 Task: Create a rule when custom fields attachments is set to a date more than 1 days from now by anyone except me.
Action: Mouse moved to (949, 77)
Screenshot: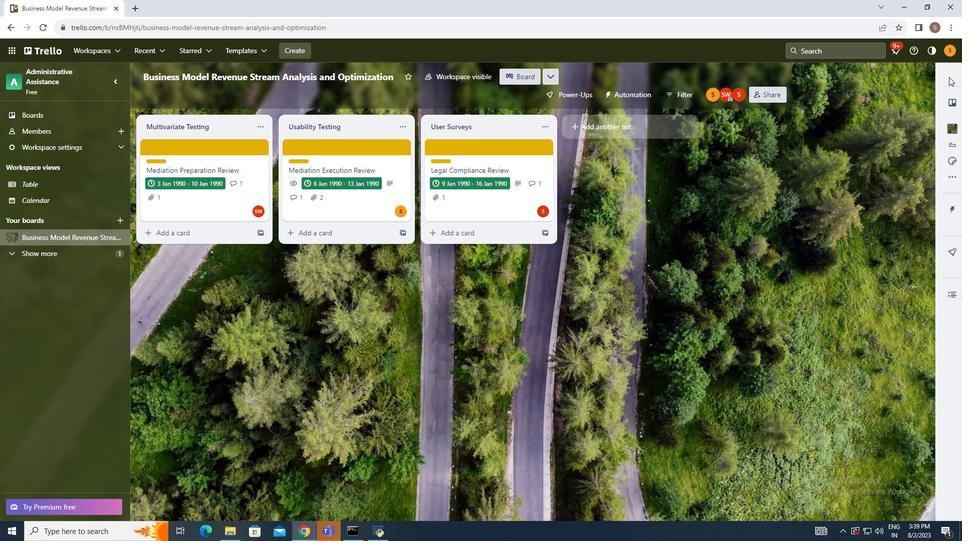 
Action: Mouse pressed left at (949, 77)
Screenshot: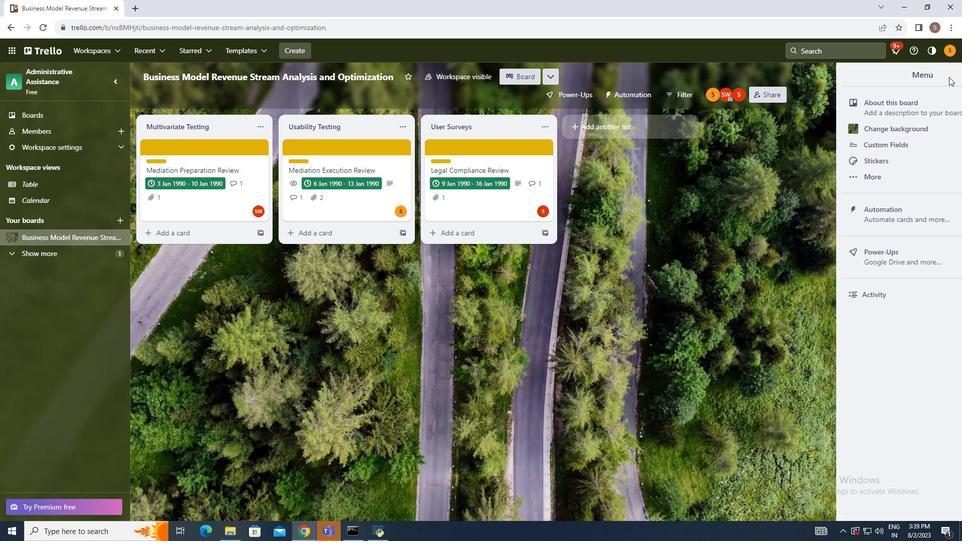 
Action: Mouse moved to (887, 210)
Screenshot: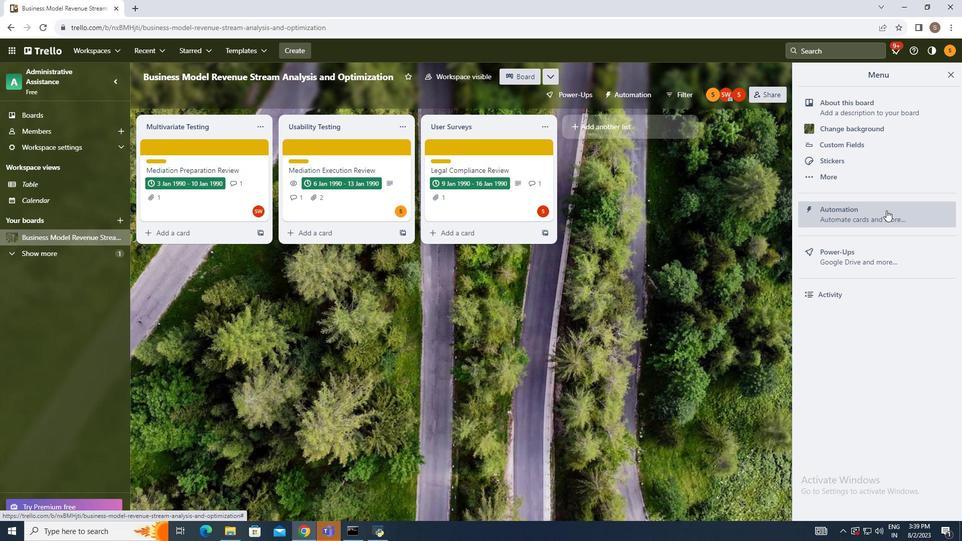 
Action: Mouse pressed left at (887, 210)
Screenshot: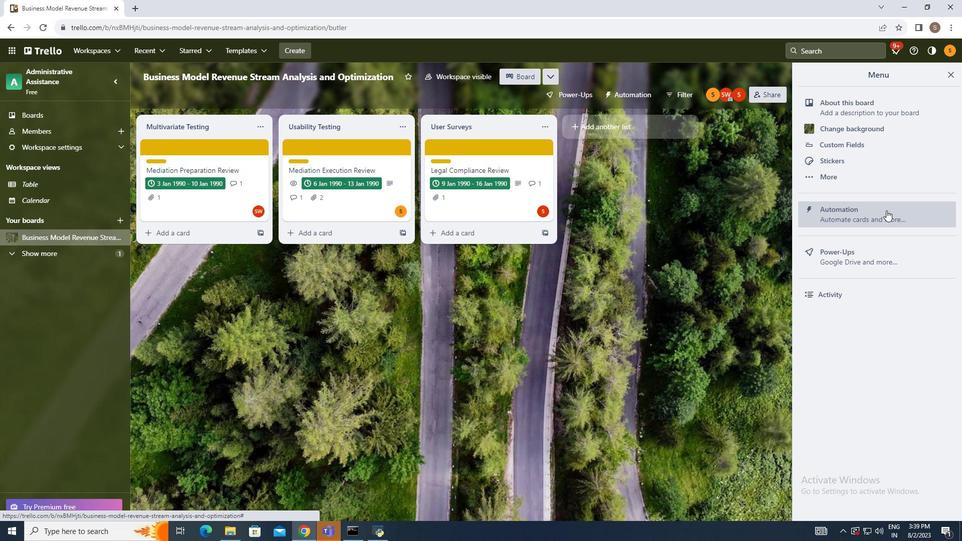 
Action: Mouse moved to (195, 184)
Screenshot: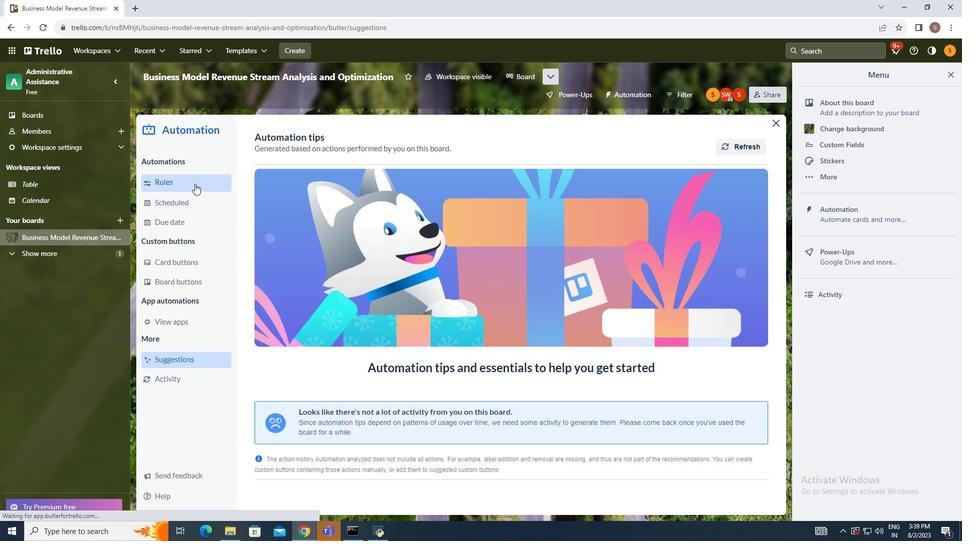 
Action: Mouse pressed left at (195, 184)
Screenshot: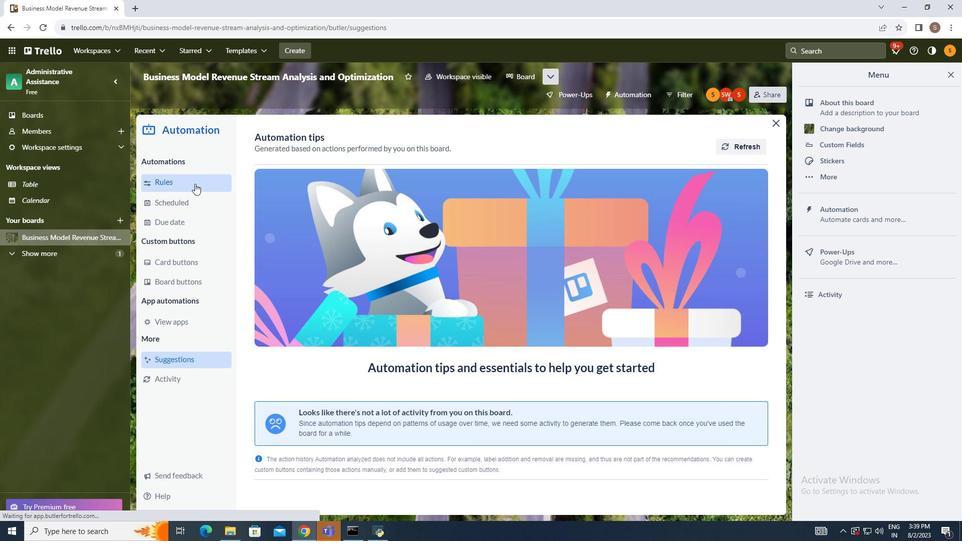 
Action: Mouse moved to (678, 138)
Screenshot: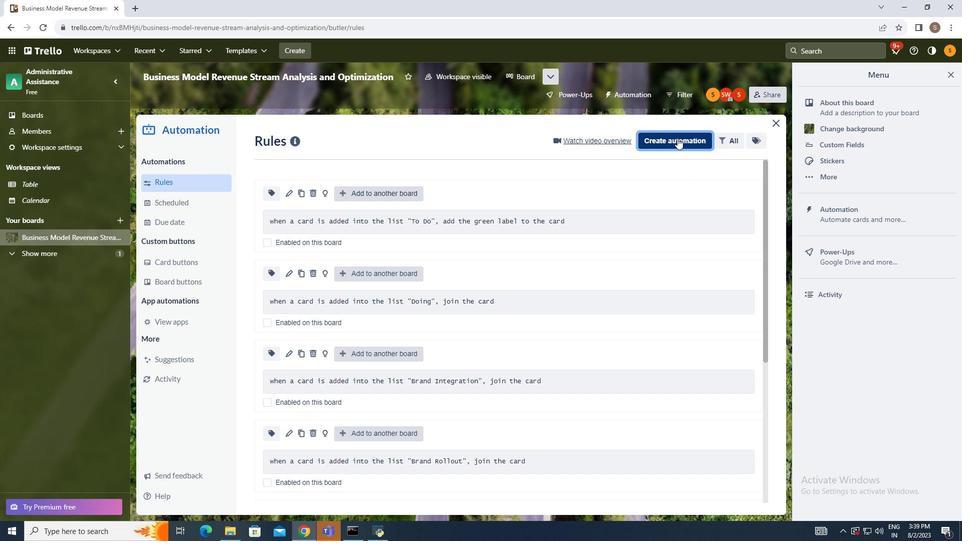 
Action: Mouse pressed left at (678, 138)
Screenshot: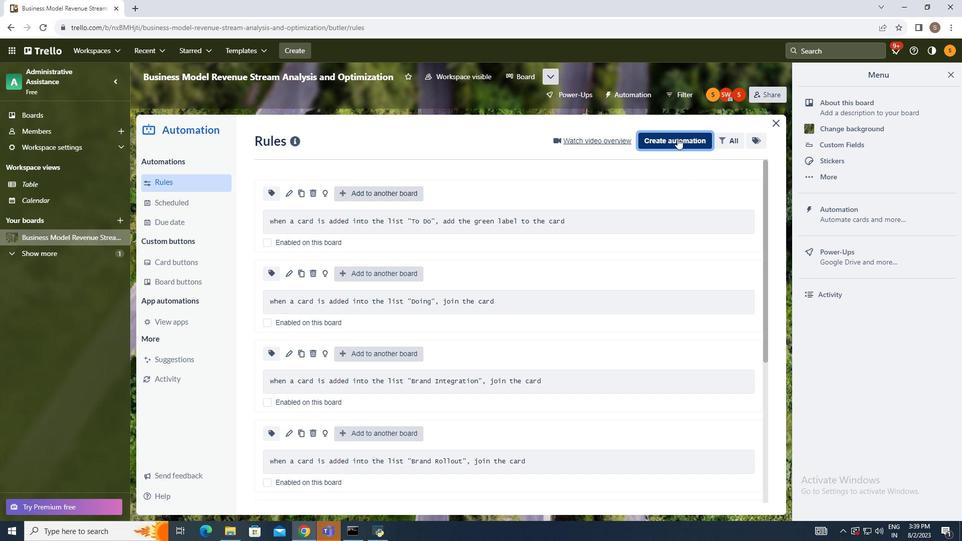 
Action: Mouse moved to (528, 241)
Screenshot: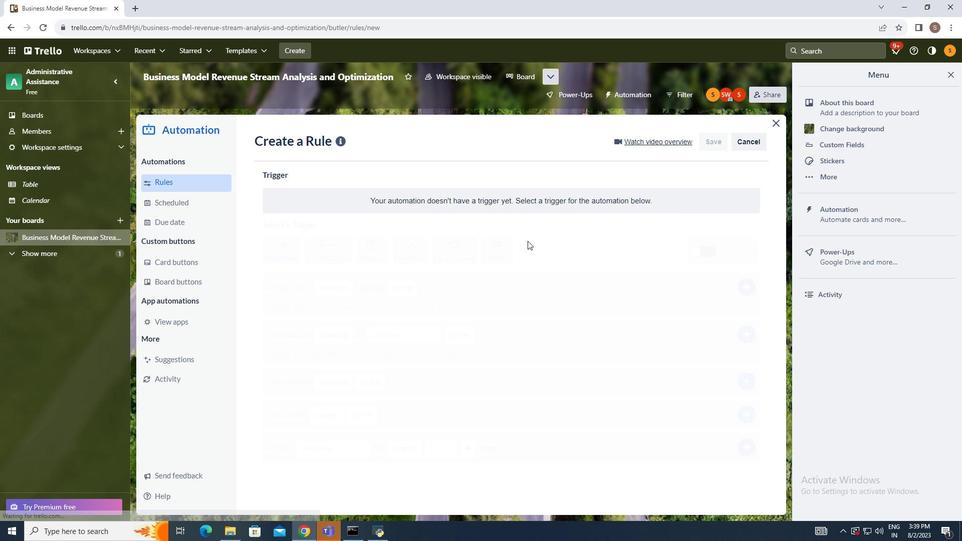 
Action: Mouse pressed left at (528, 241)
Screenshot: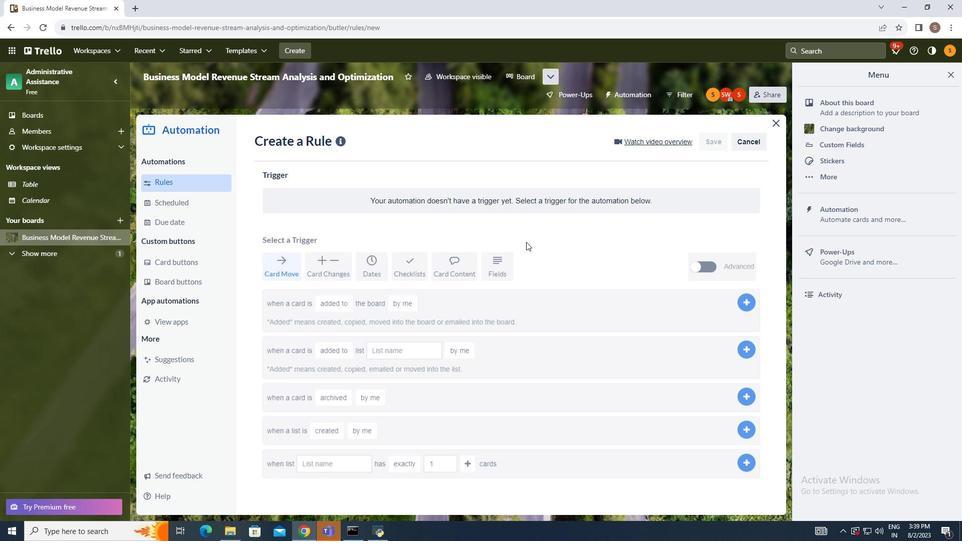 
Action: Mouse moved to (508, 269)
Screenshot: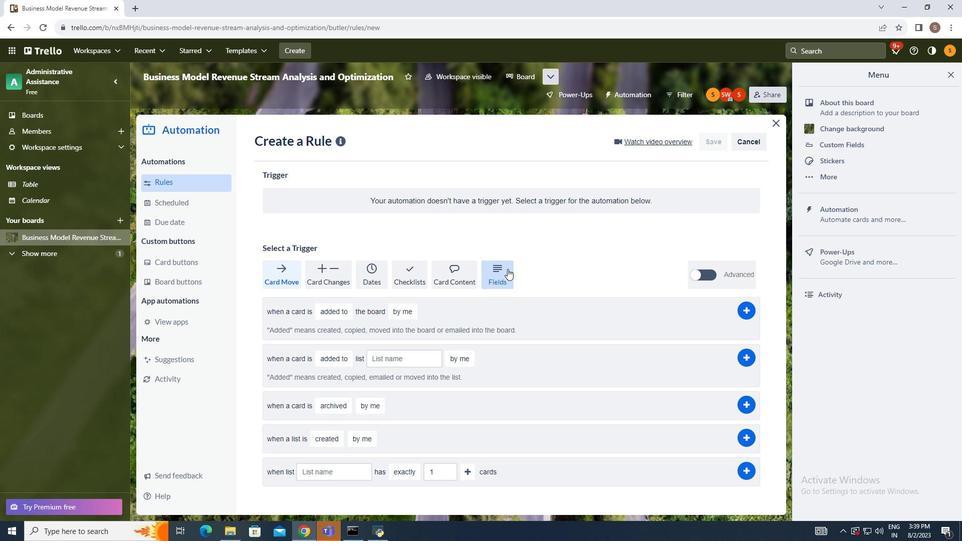 
Action: Mouse pressed left at (508, 269)
Screenshot: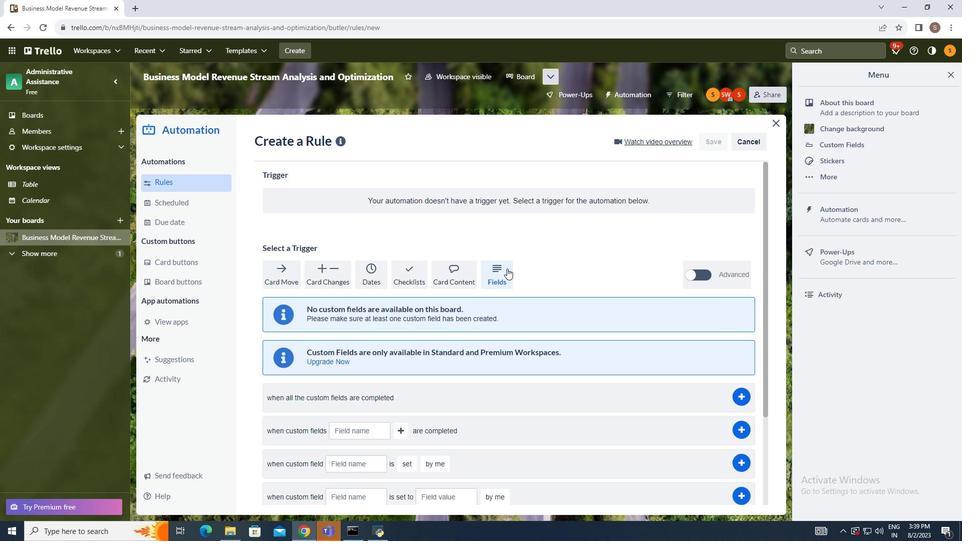 
Action: Mouse moved to (506, 274)
Screenshot: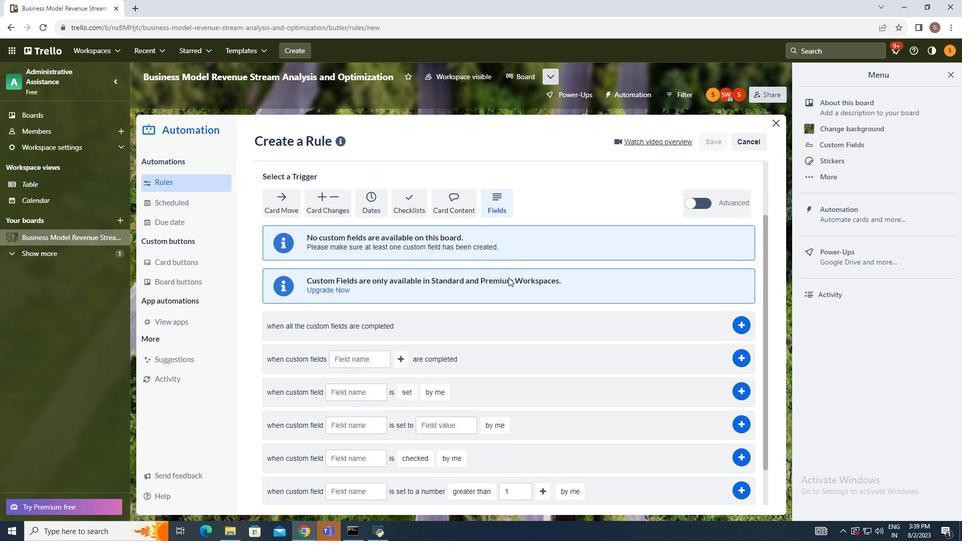 
Action: Mouse scrolled (505, 269) with delta (0, 0)
Screenshot: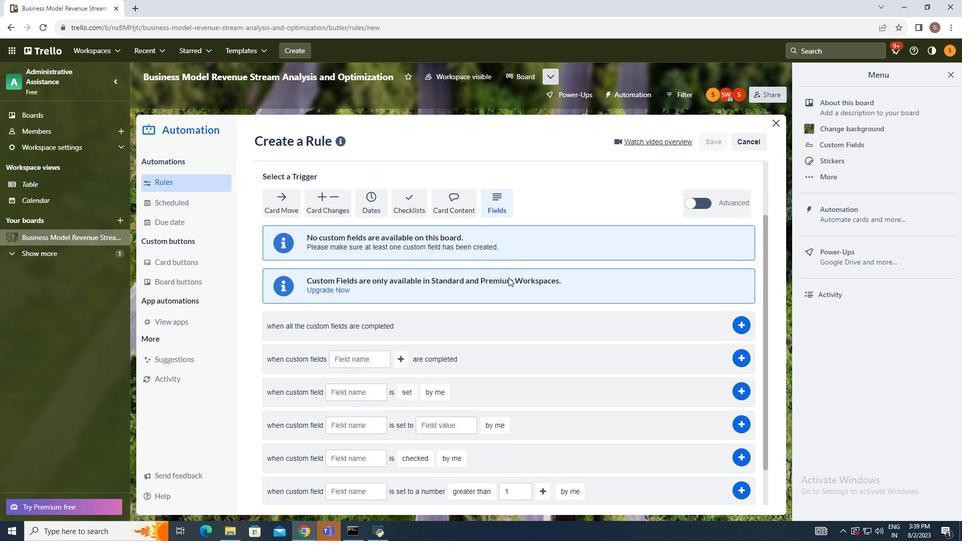 
Action: Mouse scrolled (506, 271) with delta (0, 0)
Screenshot: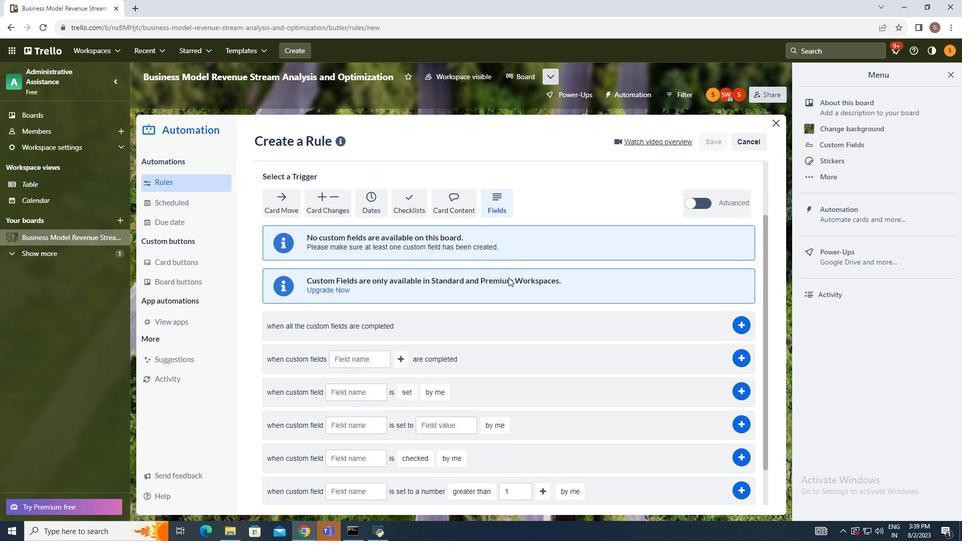 
Action: Mouse moved to (507, 274)
Screenshot: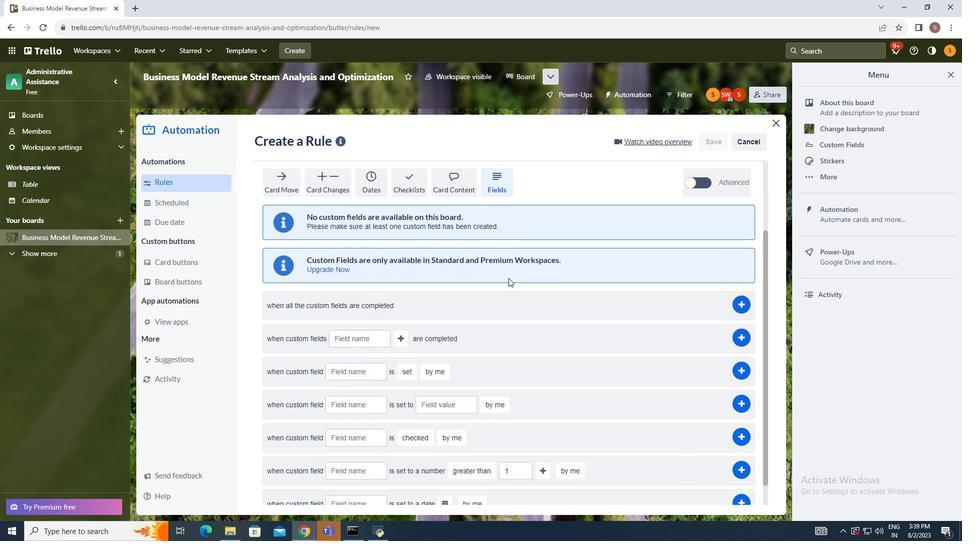 
Action: Mouse scrolled (507, 274) with delta (0, 0)
Screenshot: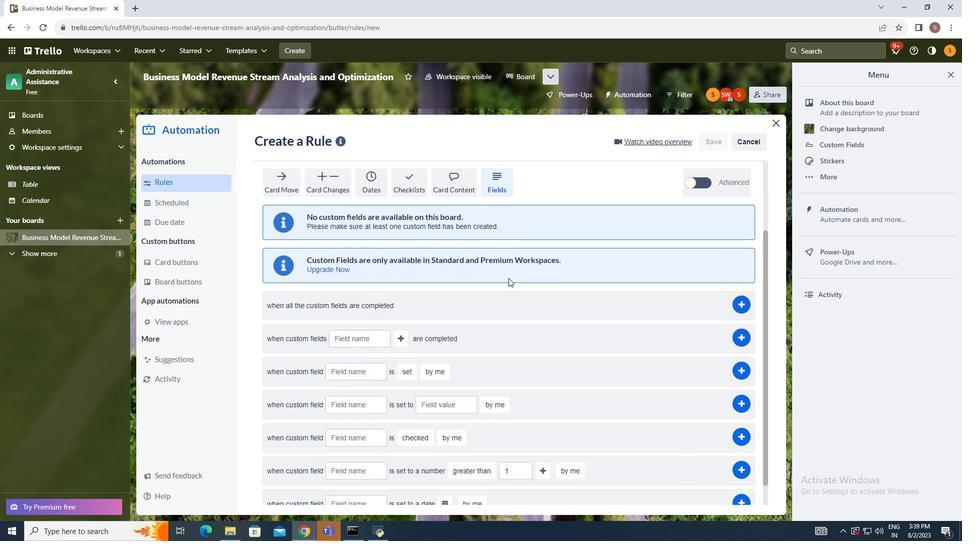 
Action: Mouse moved to (508, 275)
Screenshot: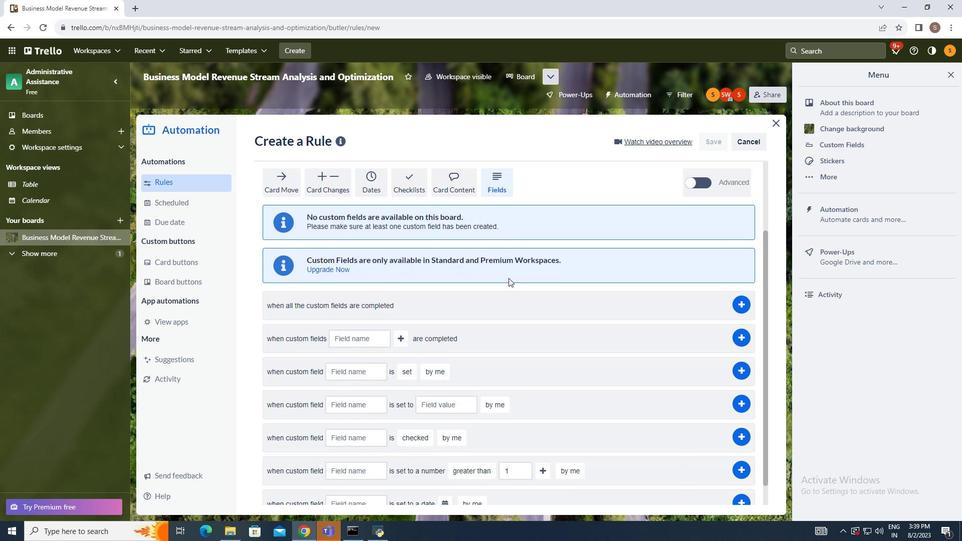 
Action: Mouse scrolled (508, 276) with delta (0, 0)
Screenshot: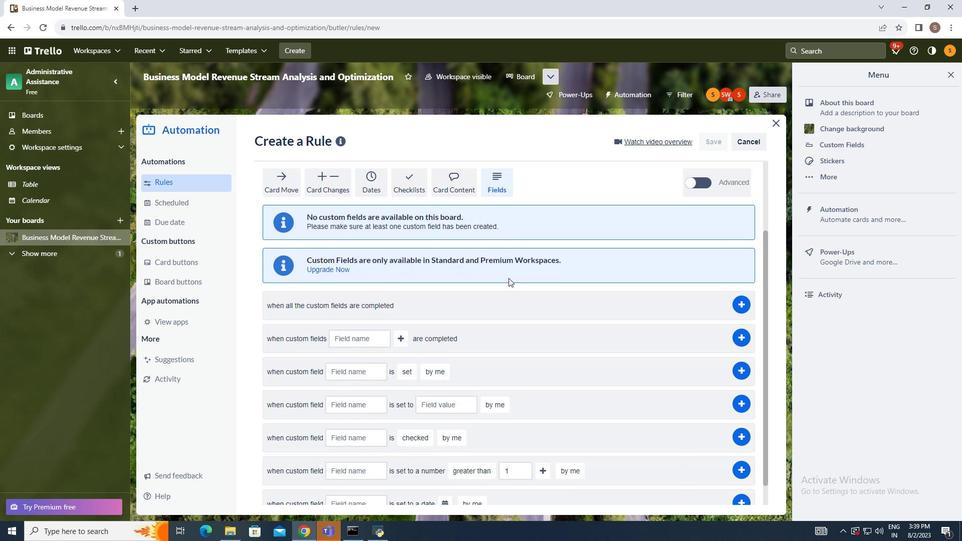 
Action: Mouse moved to (508, 276)
Screenshot: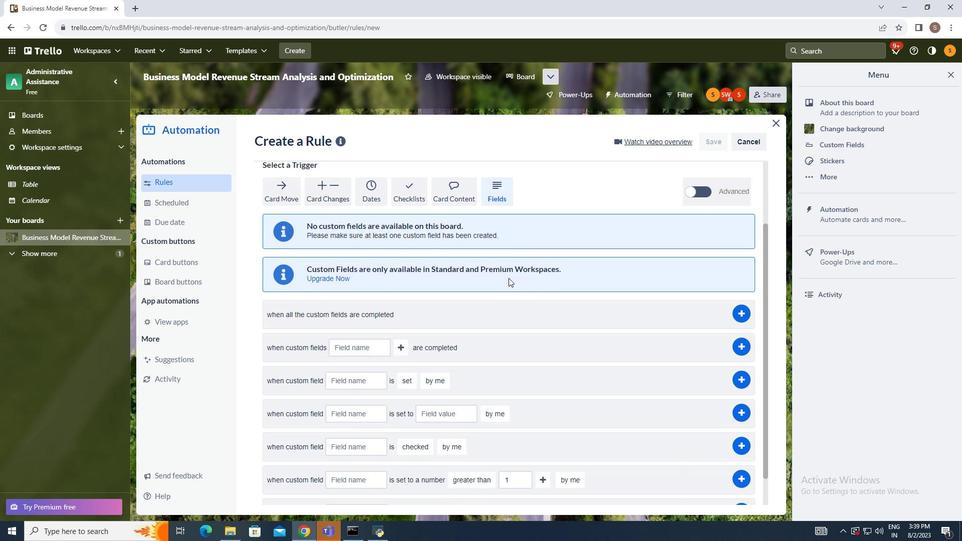
Action: Mouse scrolled (508, 276) with delta (0, 0)
Screenshot: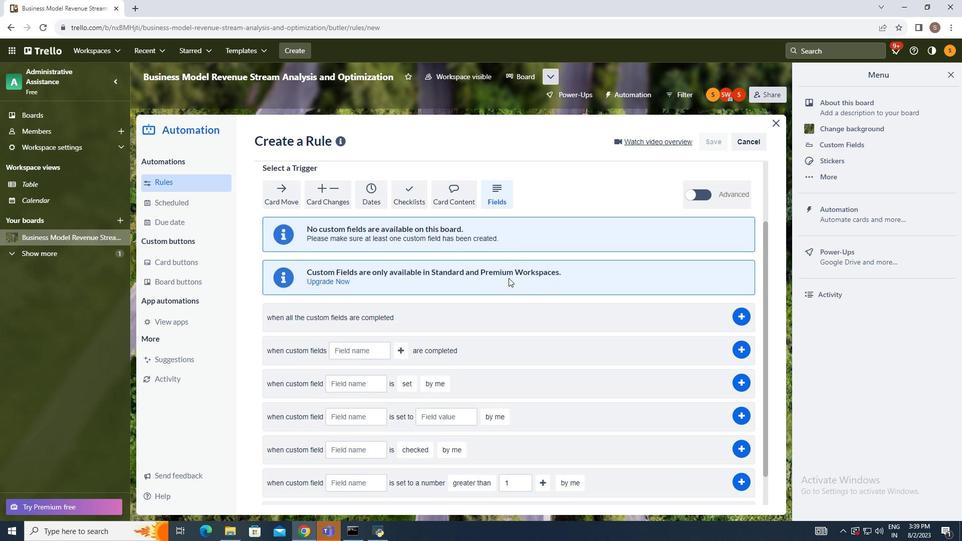 
Action: Mouse moved to (509, 277)
Screenshot: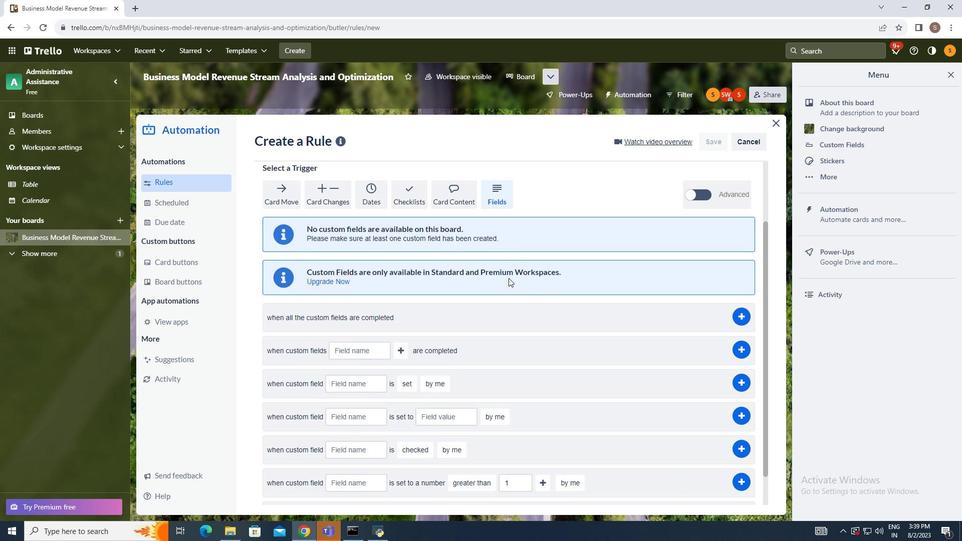 
Action: Mouse scrolled (509, 277) with delta (0, 0)
Screenshot: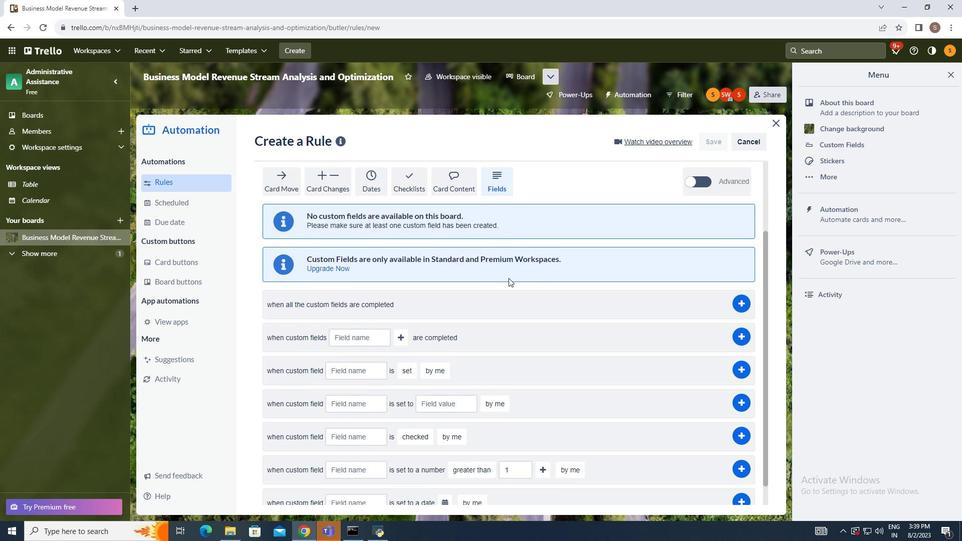 
Action: Mouse moved to (509, 278)
Screenshot: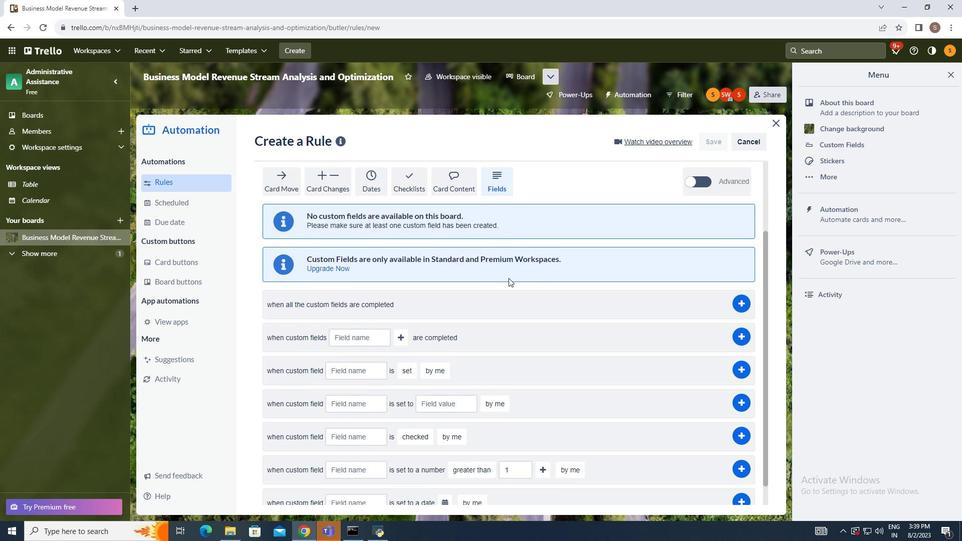 
Action: Mouse scrolled (509, 277) with delta (0, 0)
Screenshot: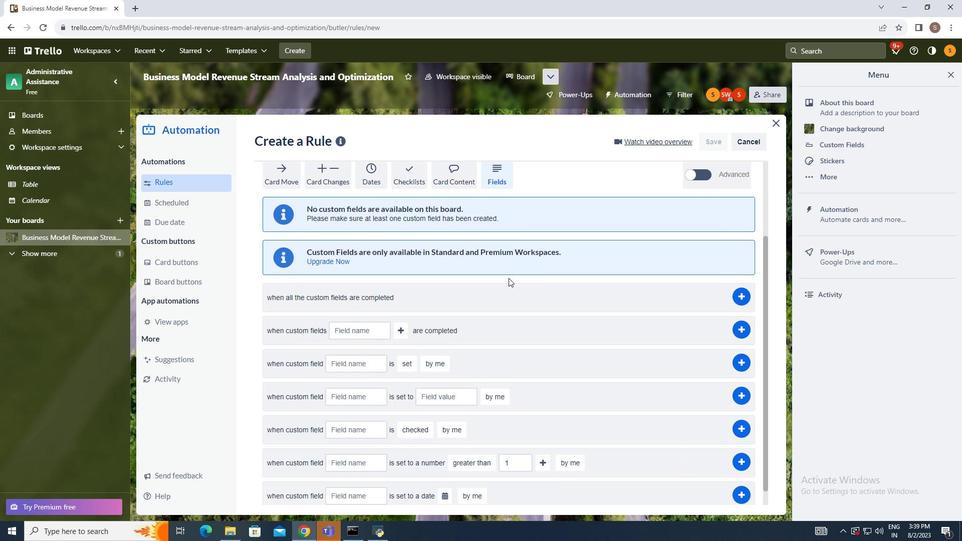 
Action: Mouse scrolled (509, 277) with delta (0, 0)
Screenshot: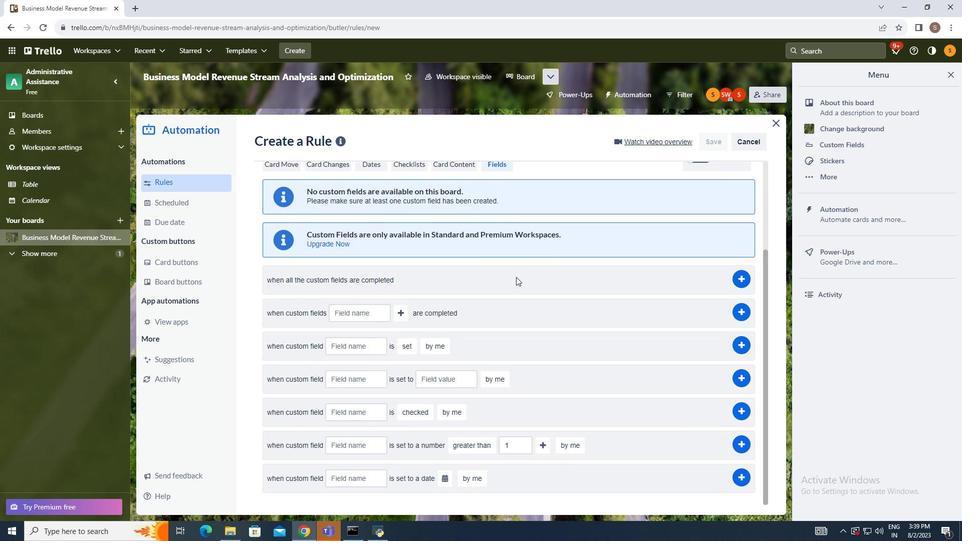 
Action: Mouse scrolled (509, 277) with delta (0, 0)
Screenshot: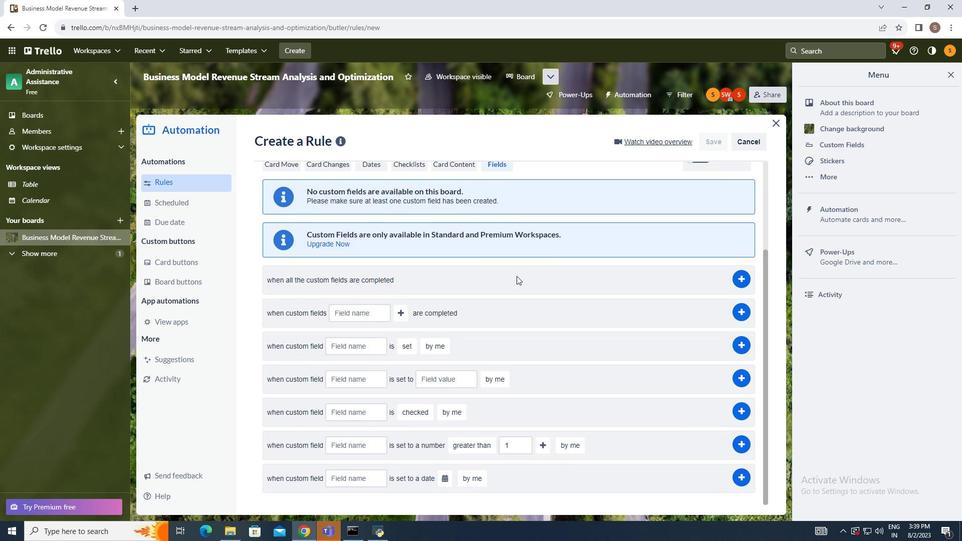 
Action: Mouse moved to (509, 278)
Screenshot: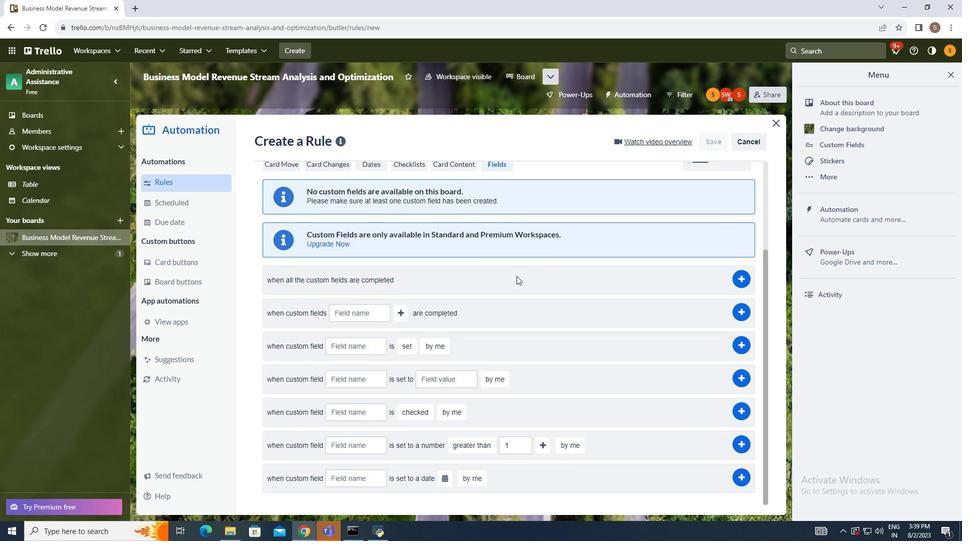 
Action: Mouse scrolled (509, 278) with delta (0, 0)
Screenshot: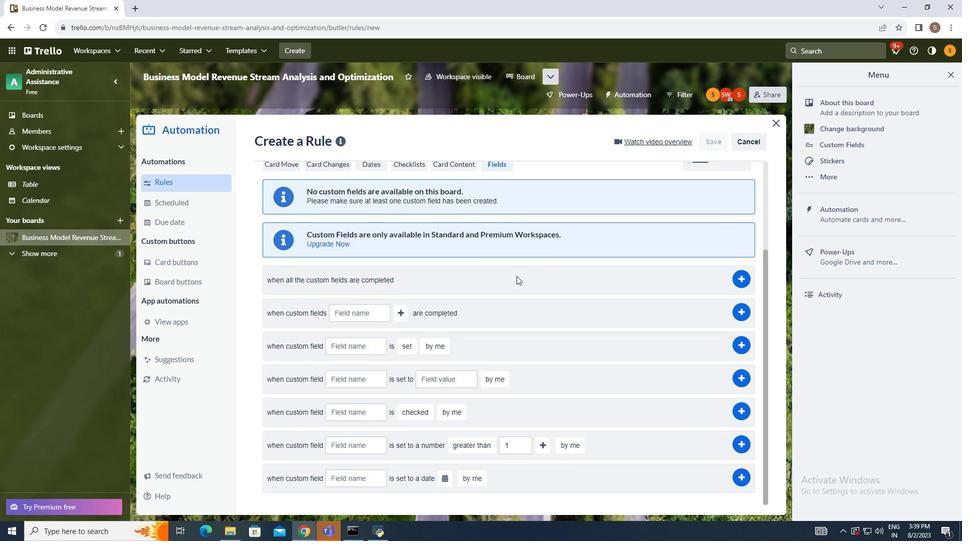 
Action: Mouse moved to (363, 482)
Screenshot: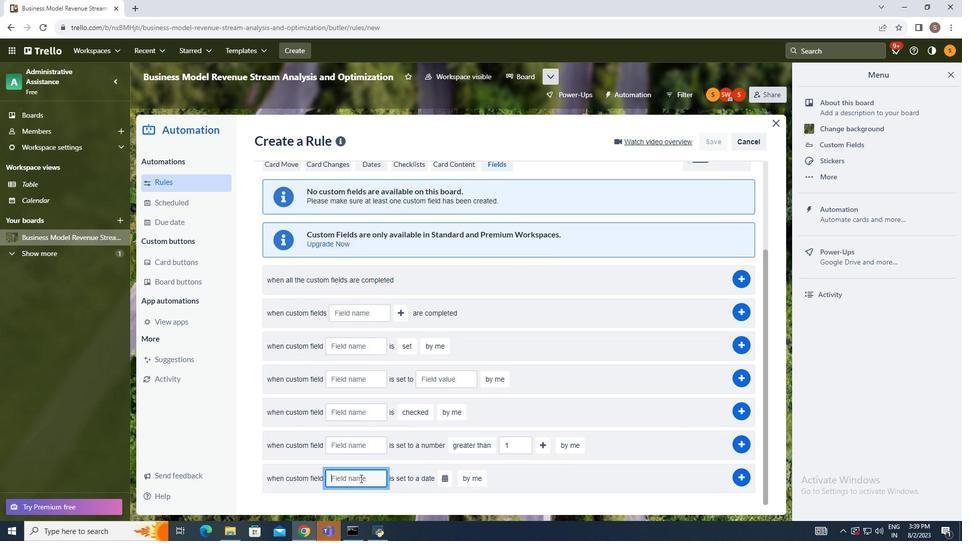 
Action: Mouse pressed left at (363, 482)
Screenshot: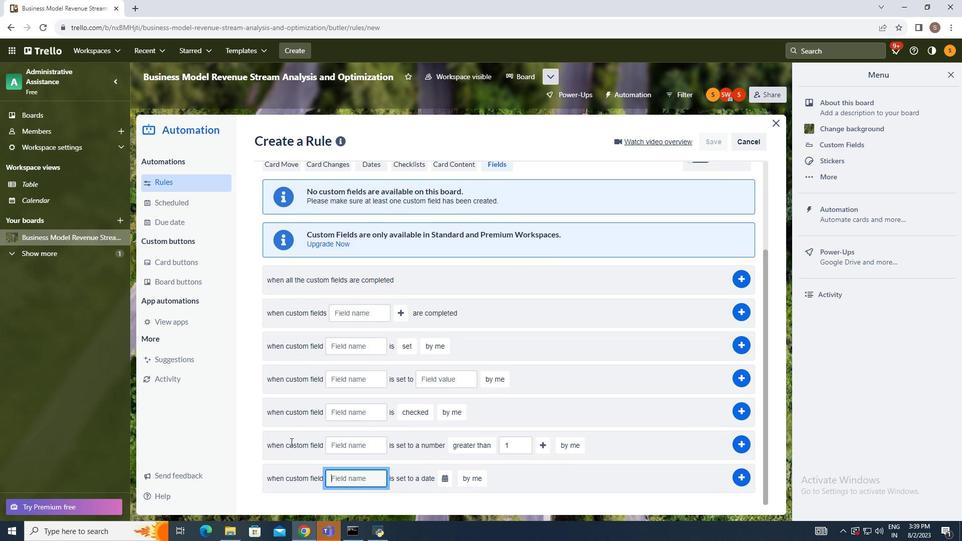 
Action: Mouse moved to (242, 414)
Screenshot: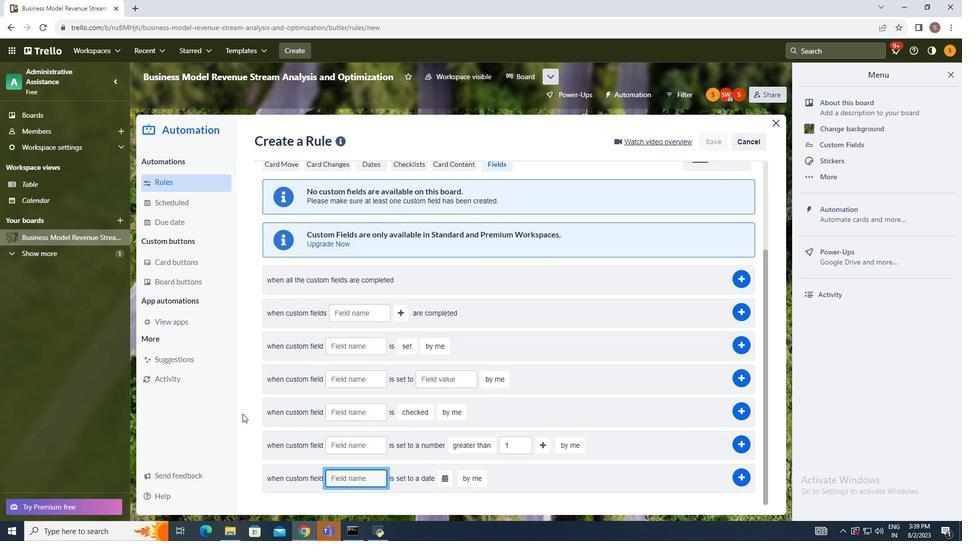 
Action: Key pressed attachments
Screenshot: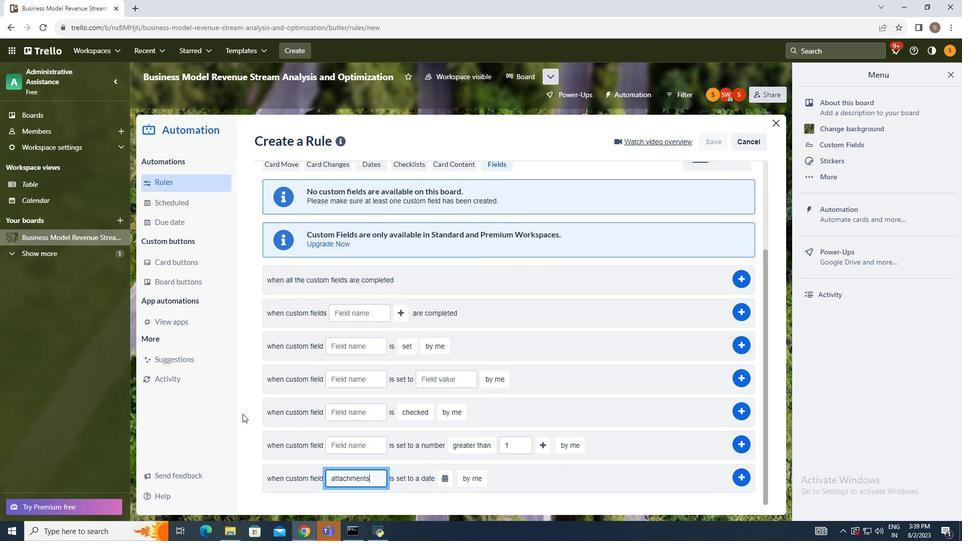 
Action: Mouse moved to (443, 480)
Screenshot: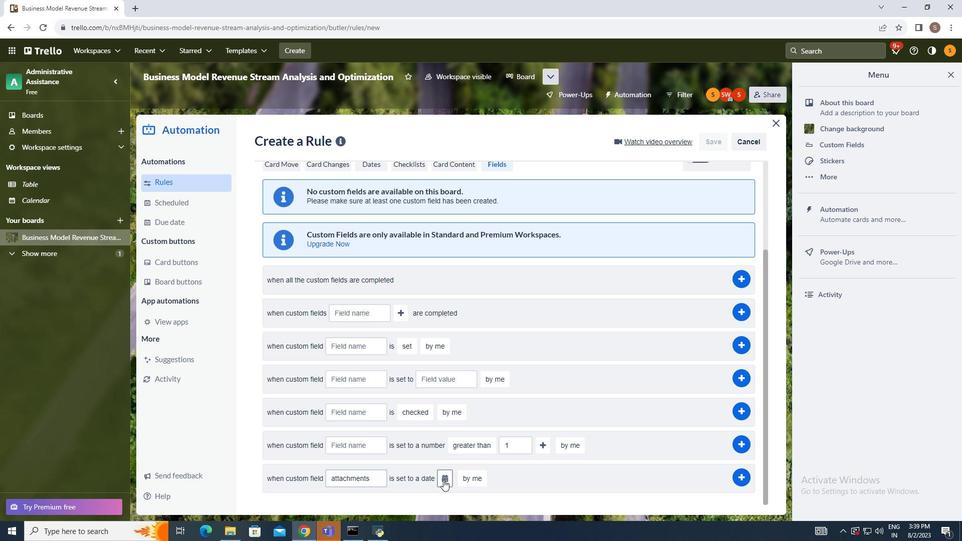 
Action: Mouse pressed left at (443, 480)
Screenshot: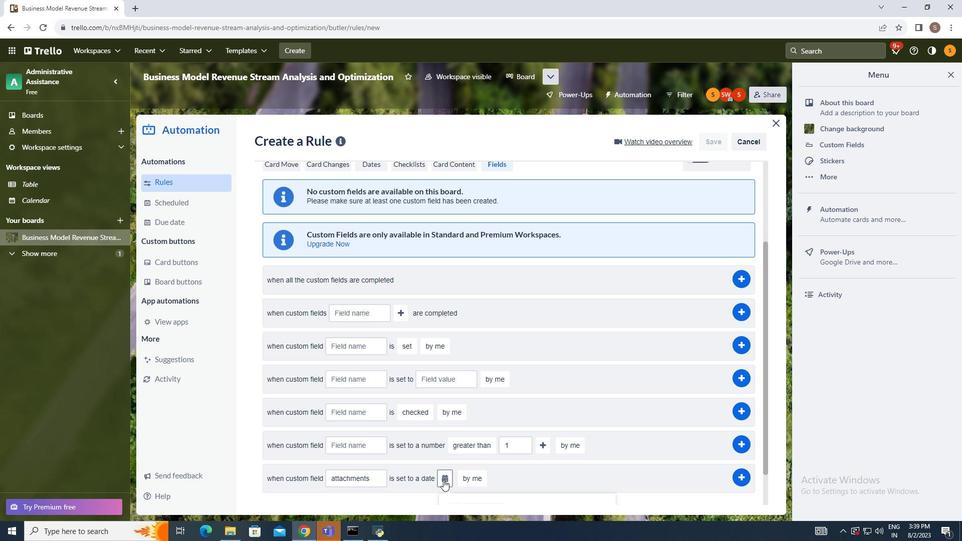 
Action: Mouse moved to (420, 481)
Screenshot: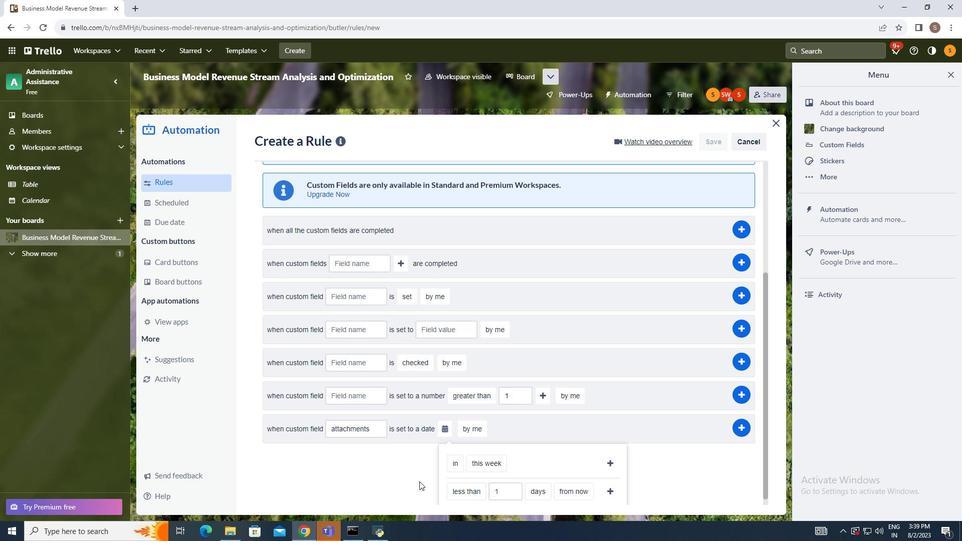 
Action: Mouse scrolled (420, 480) with delta (0, 0)
Screenshot: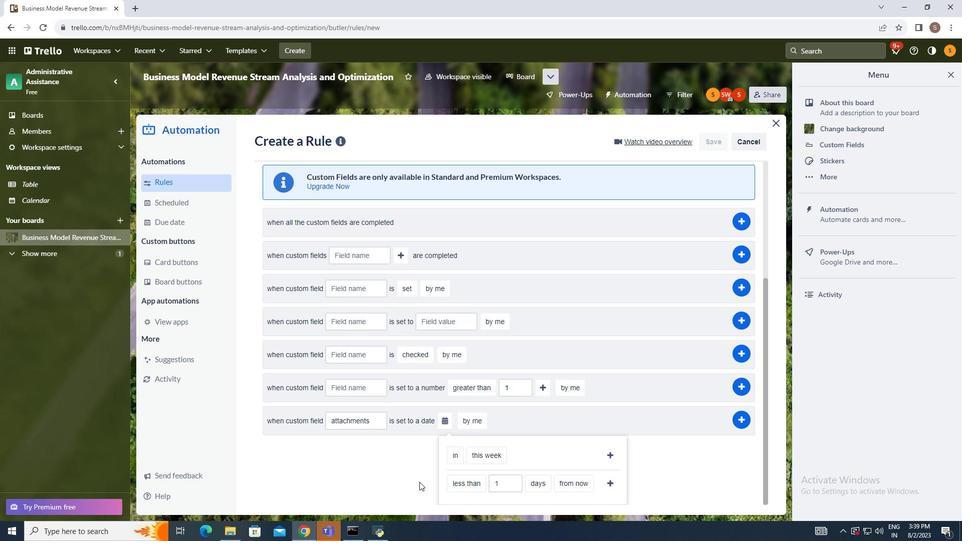 
Action: Mouse moved to (419, 481)
Screenshot: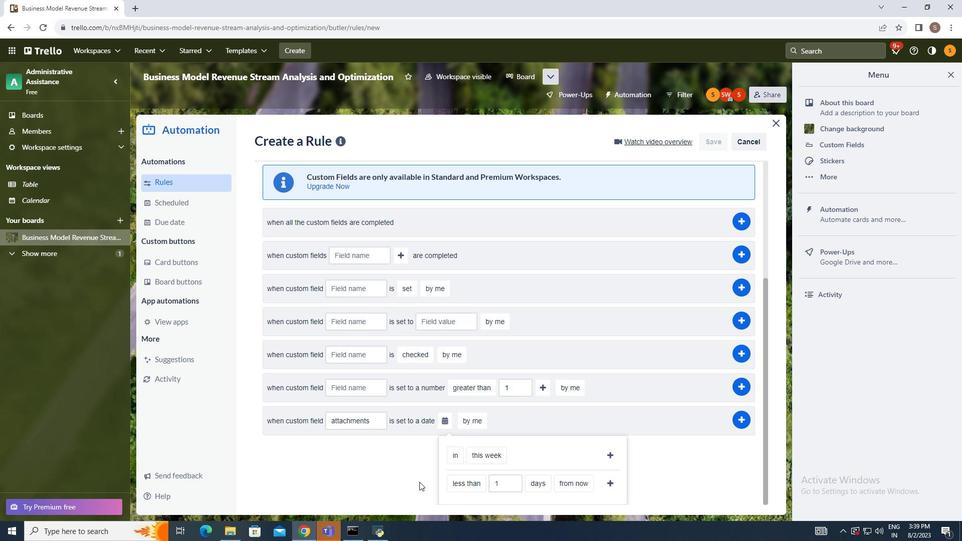 
Action: Mouse scrolled (419, 481) with delta (0, 0)
Screenshot: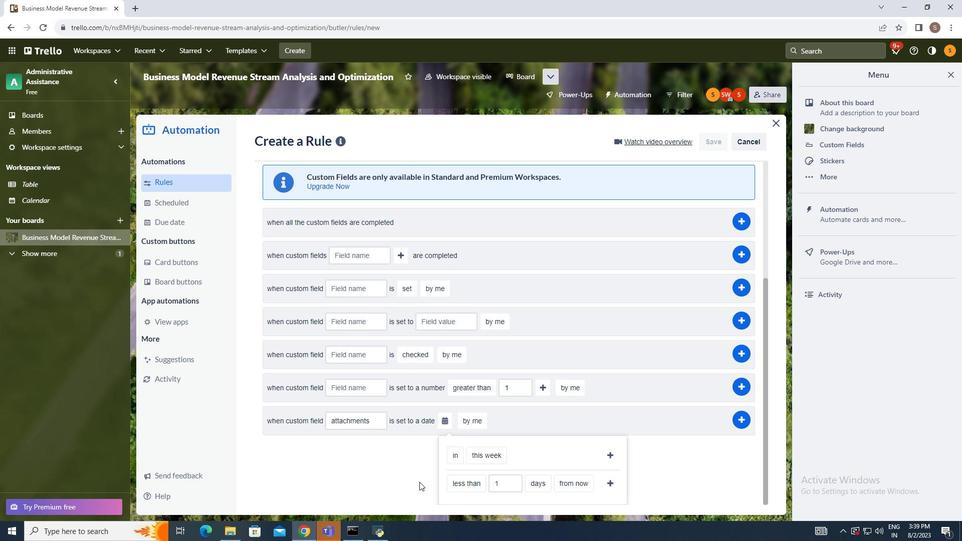 
Action: Mouse scrolled (419, 481) with delta (0, 0)
Screenshot: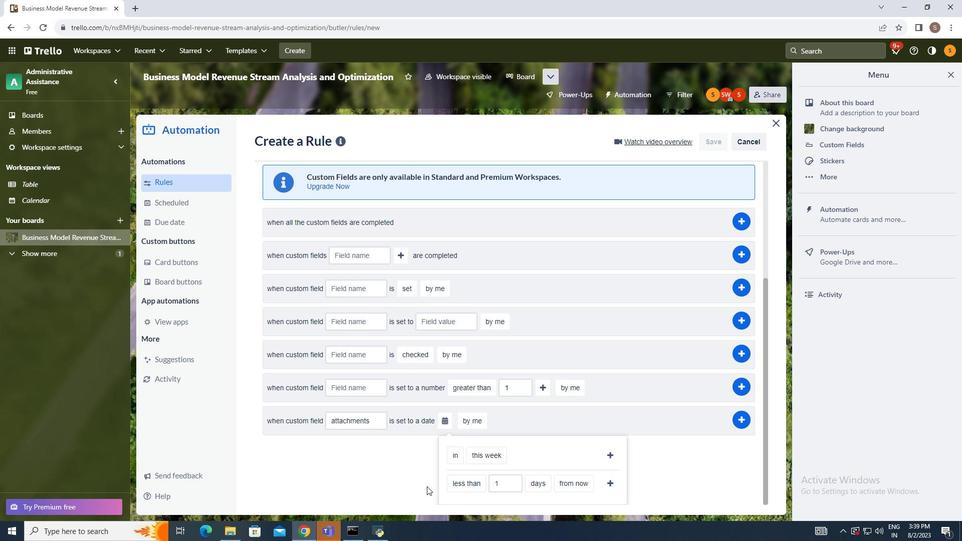 
Action: Mouse moved to (419, 482)
Screenshot: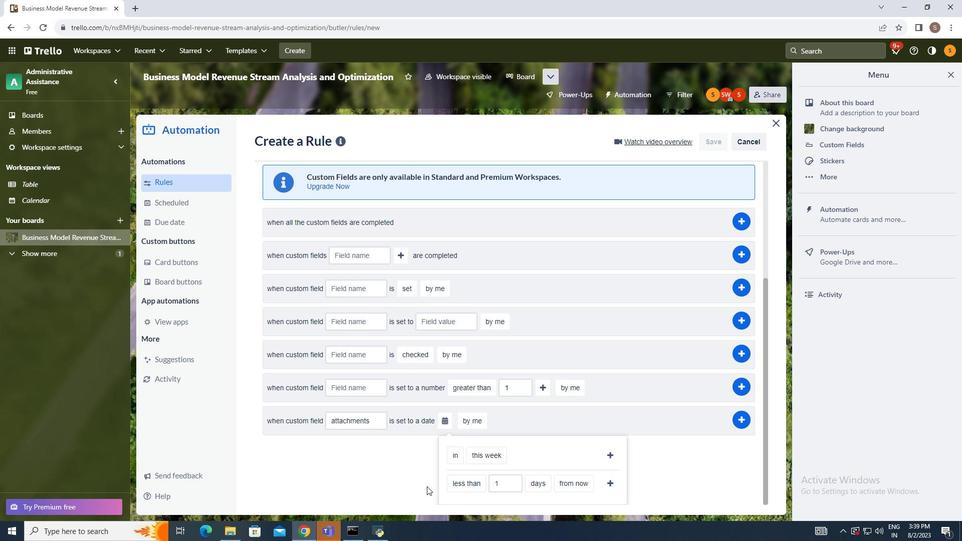 
Action: Mouse scrolled (419, 481) with delta (0, 0)
Screenshot: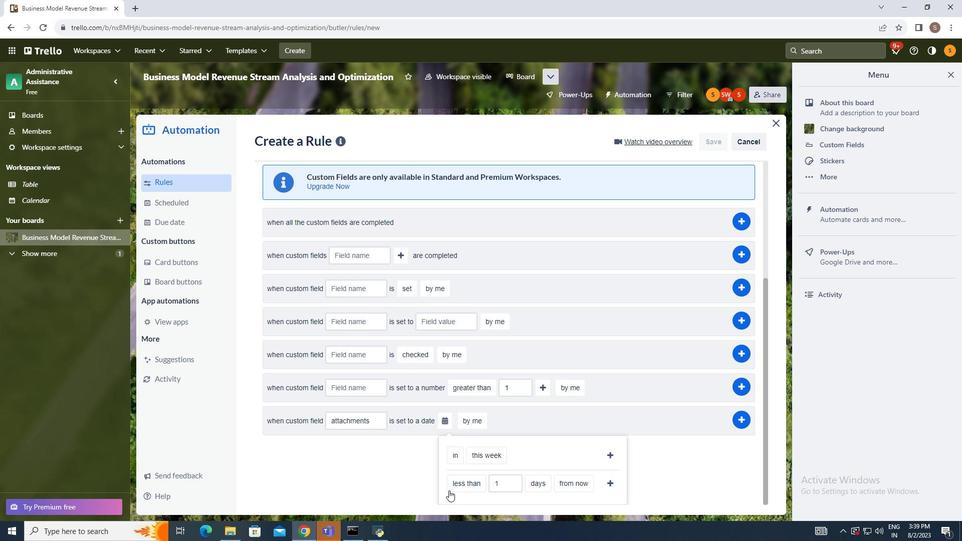 
Action: Mouse moved to (462, 486)
Screenshot: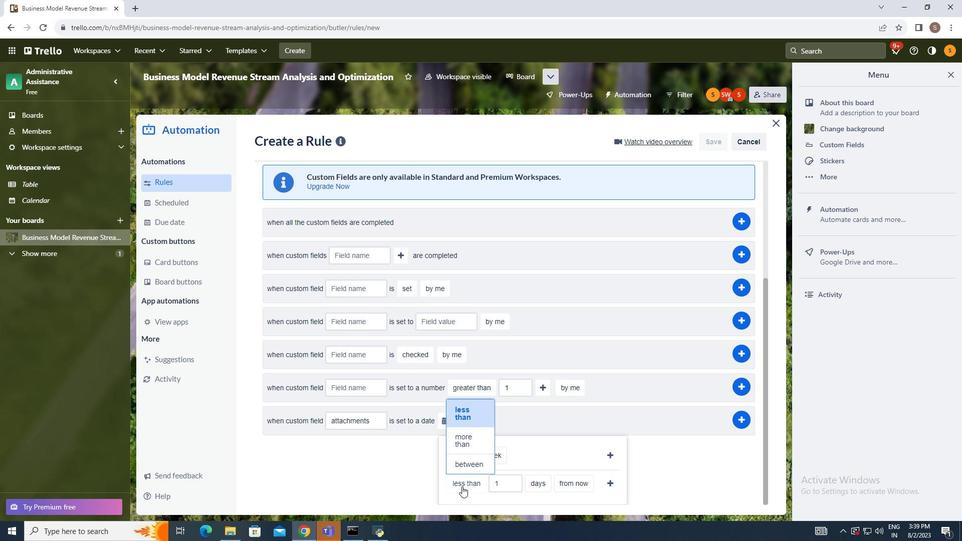 
Action: Mouse pressed left at (462, 486)
Screenshot: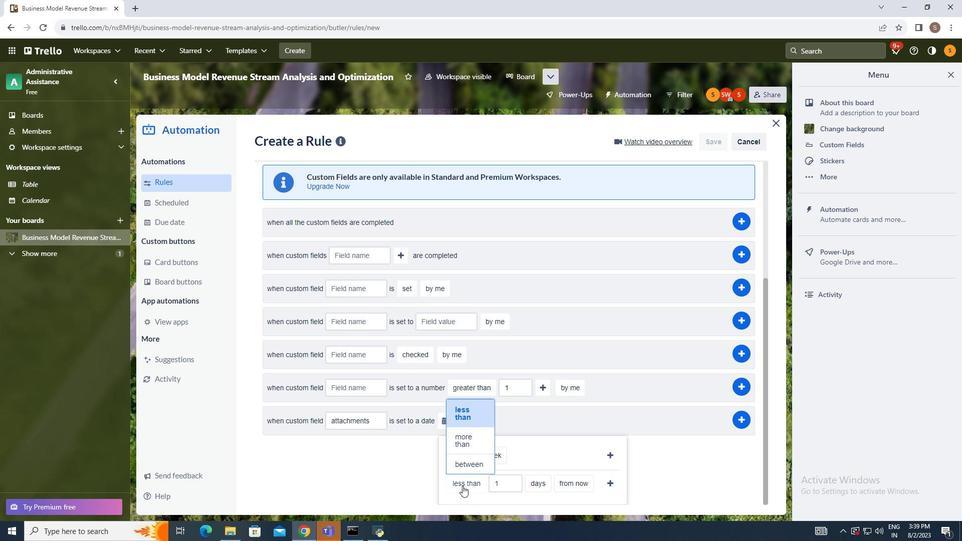 
Action: Mouse moved to (468, 439)
Screenshot: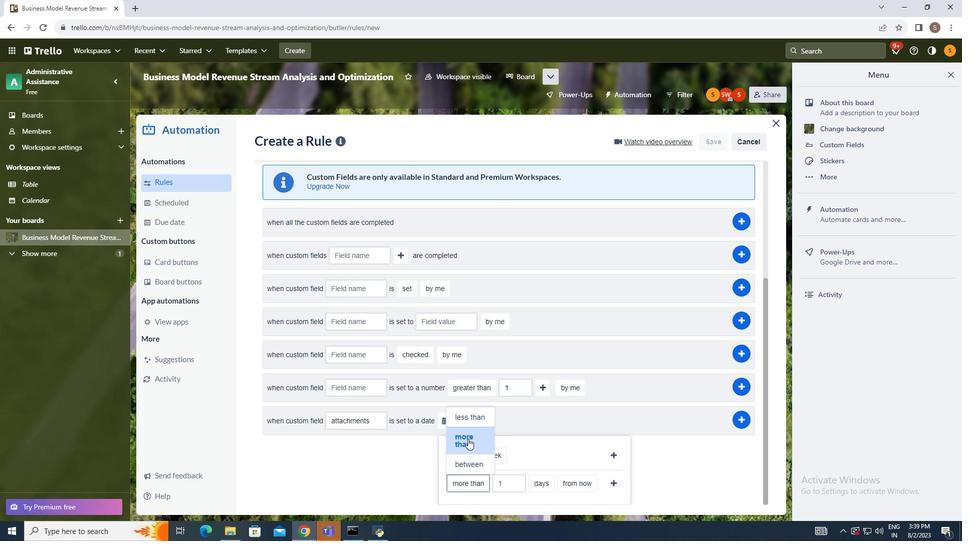 
Action: Mouse pressed left at (468, 439)
Screenshot: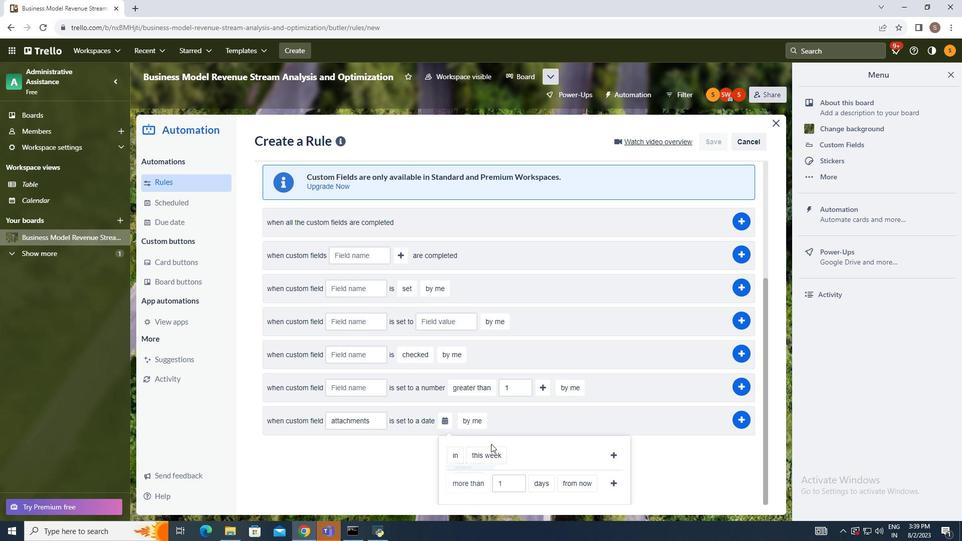 
Action: Mouse moved to (539, 480)
Screenshot: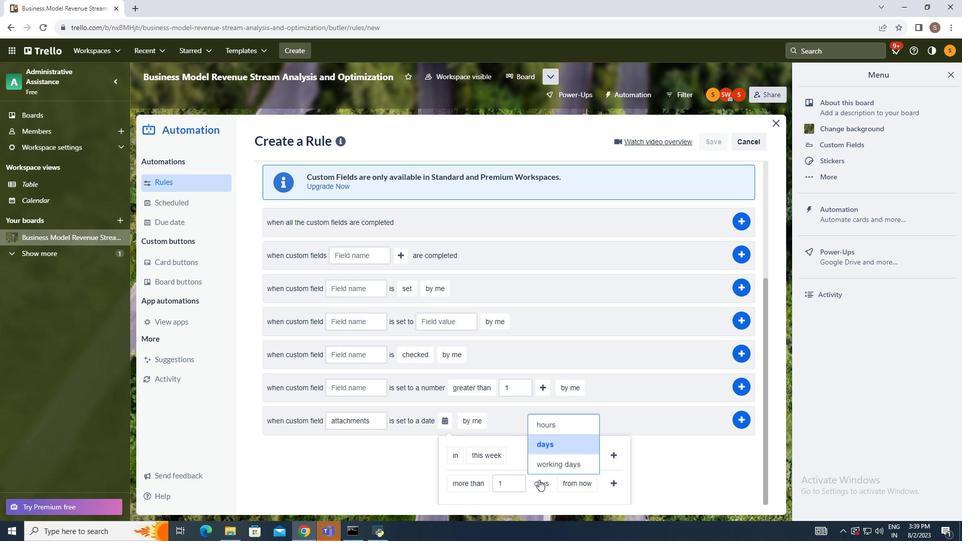 
Action: Mouse pressed left at (539, 480)
Screenshot: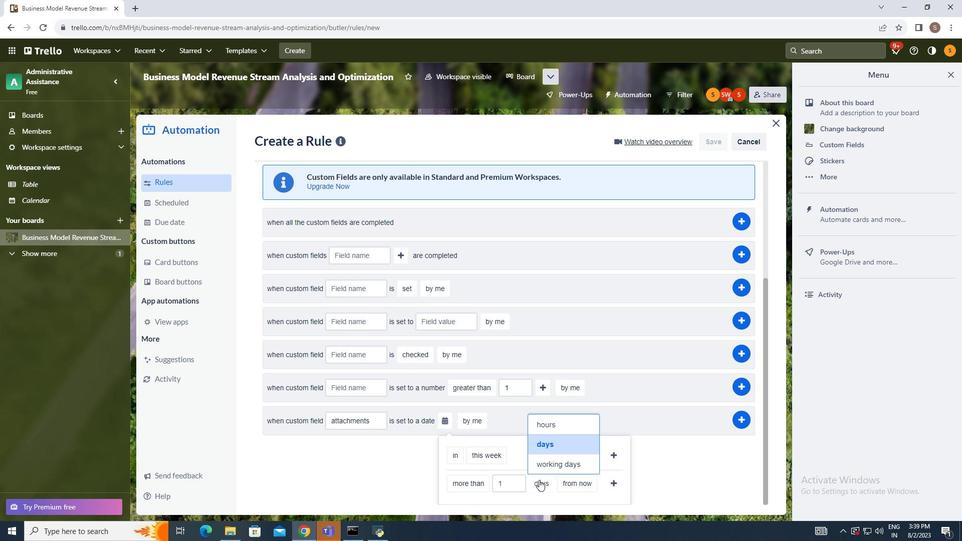 
Action: Mouse moved to (553, 445)
Screenshot: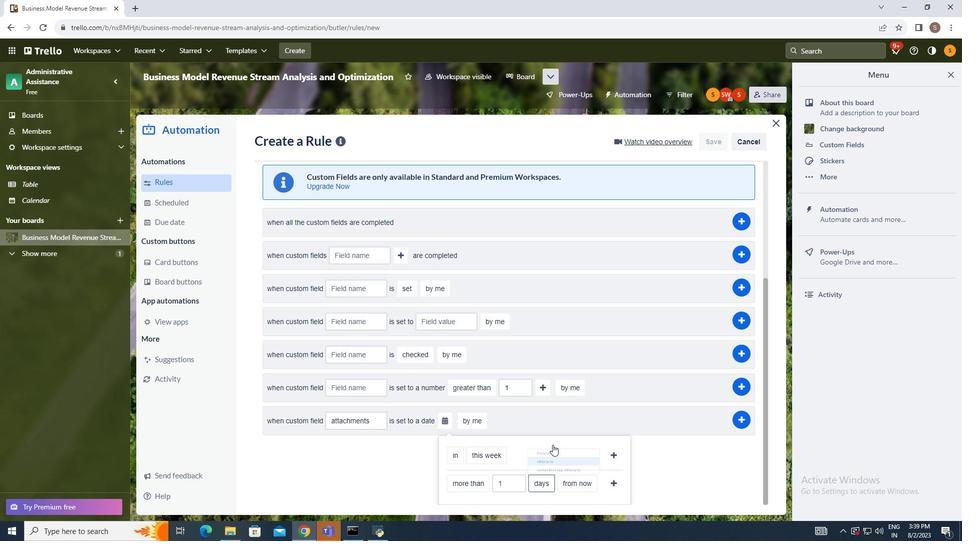
Action: Mouse pressed left at (553, 445)
Screenshot: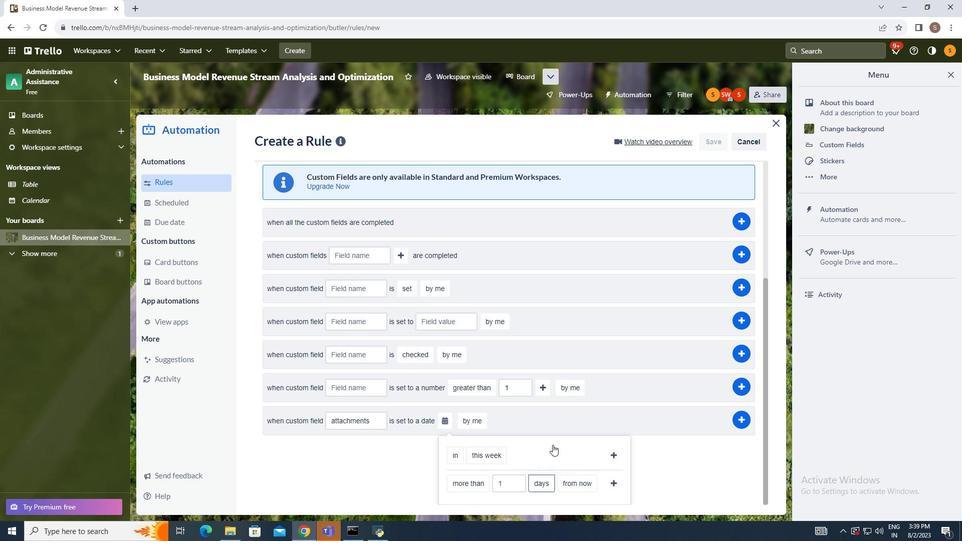 
Action: Mouse moved to (582, 480)
Screenshot: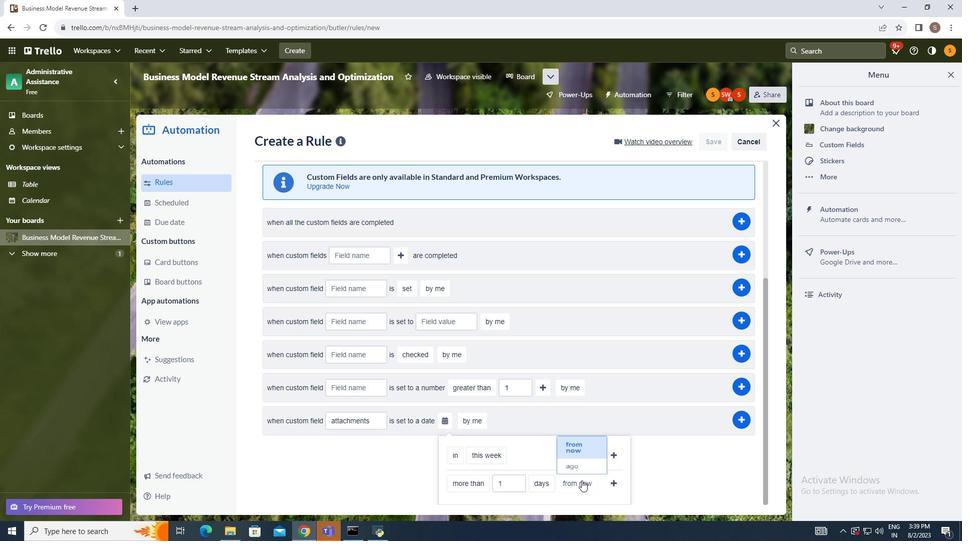 
Action: Mouse pressed left at (582, 480)
Screenshot: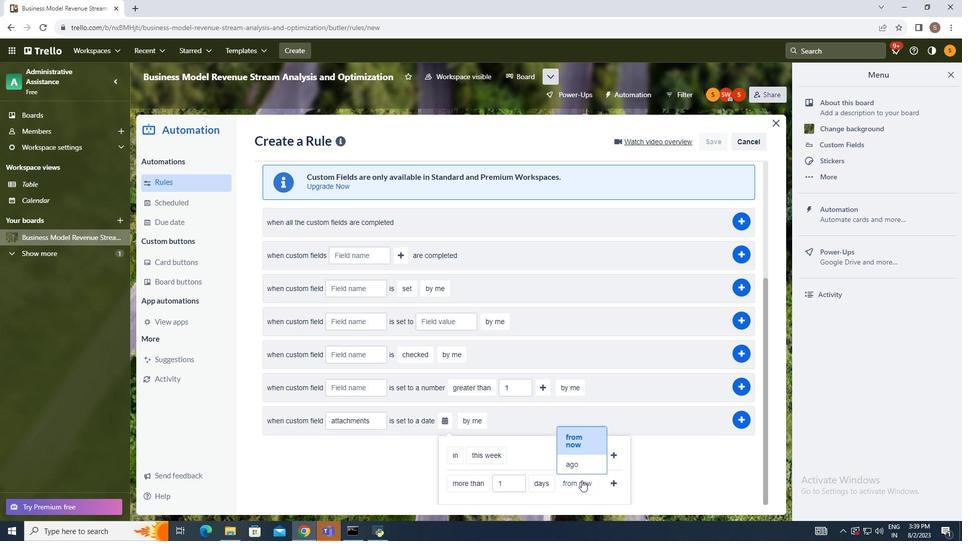 
Action: Mouse moved to (585, 441)
Screenshot: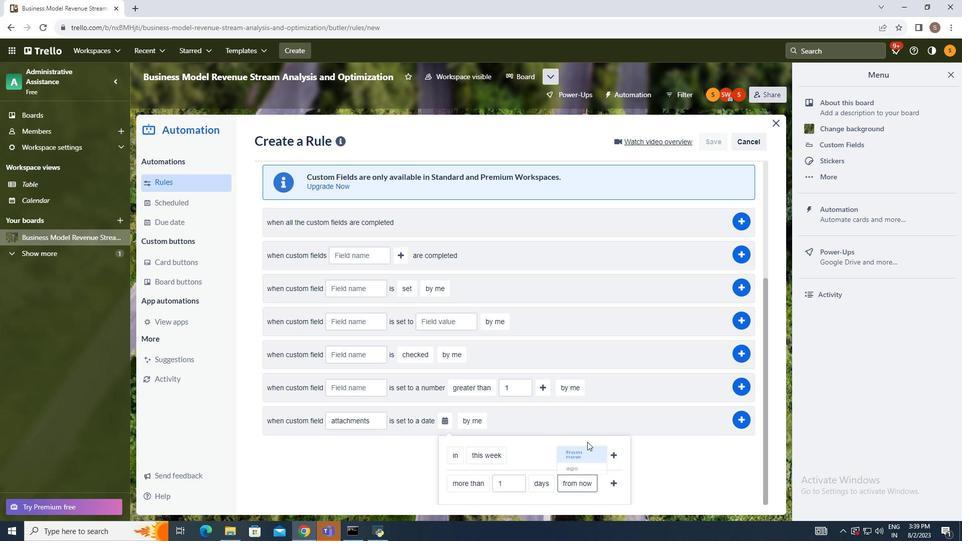 
Action: Mouse pressed left at (585, 441)
Screenshot: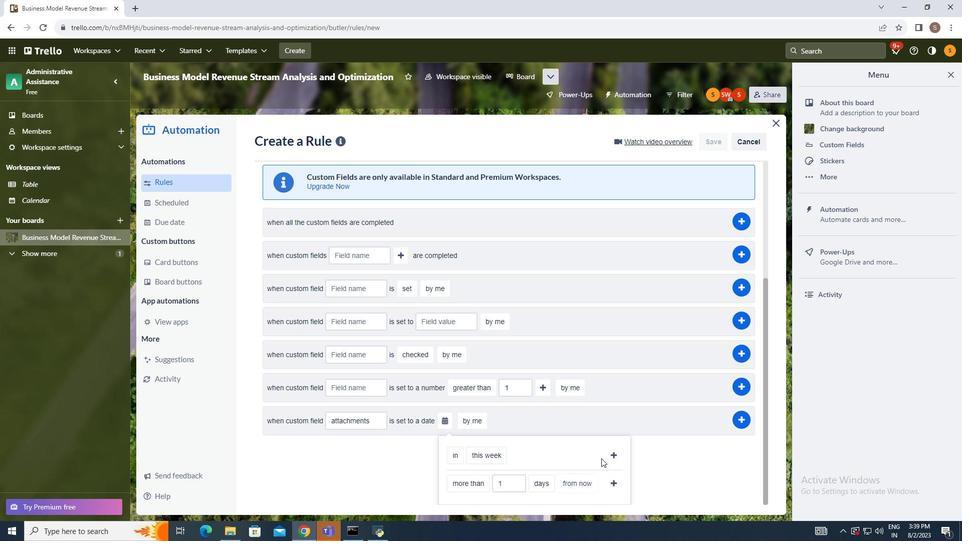 
Action: Mouse moved to (615, 485)
Screenshot: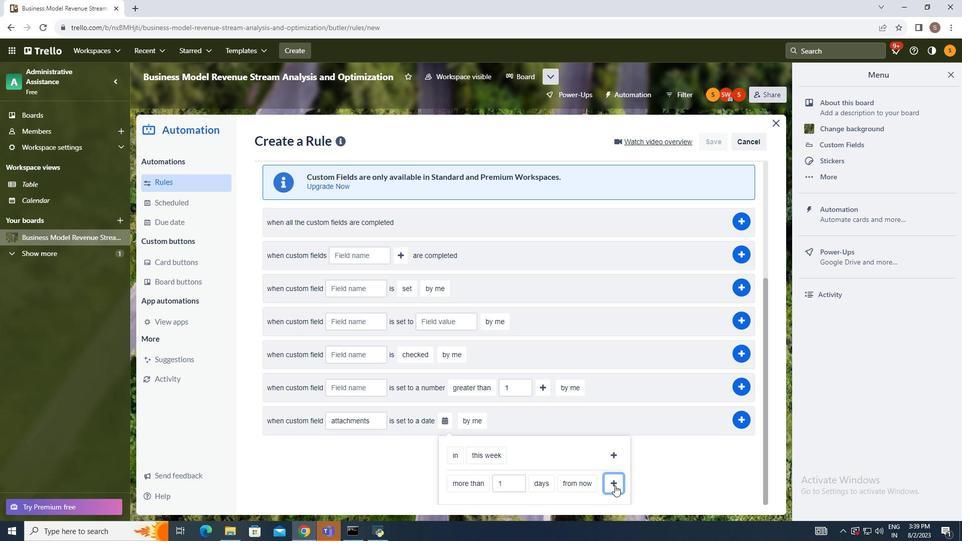 
Action: Mouse pressed left at (615, 485)
Screenshot: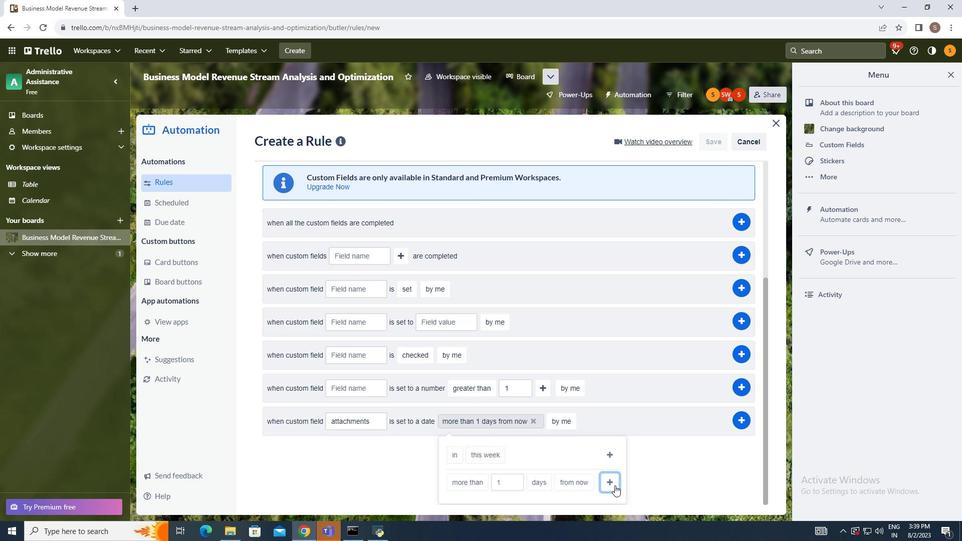 
Action: Mouse moved to (566, 475)
Screenshot: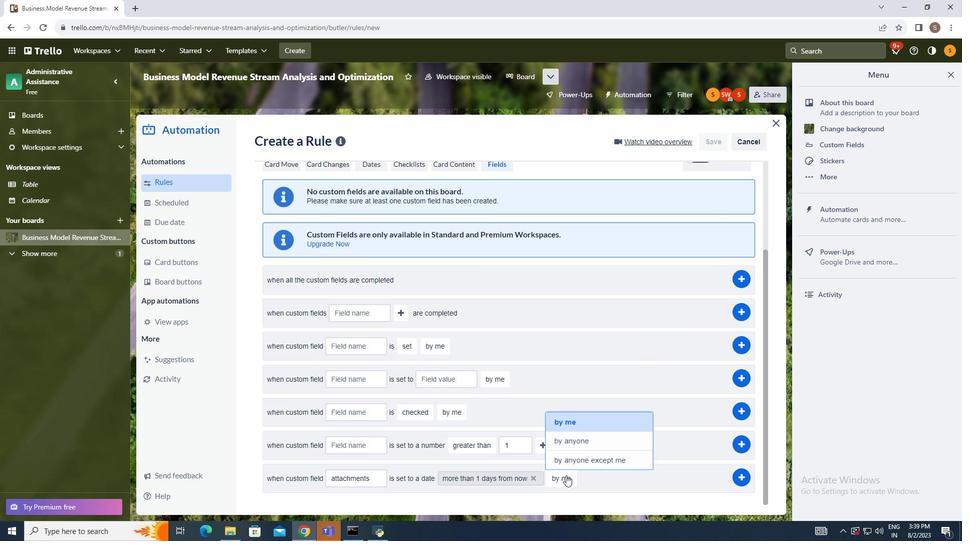 
Action: Mouse pressed left at (566, 475)
Screenshot: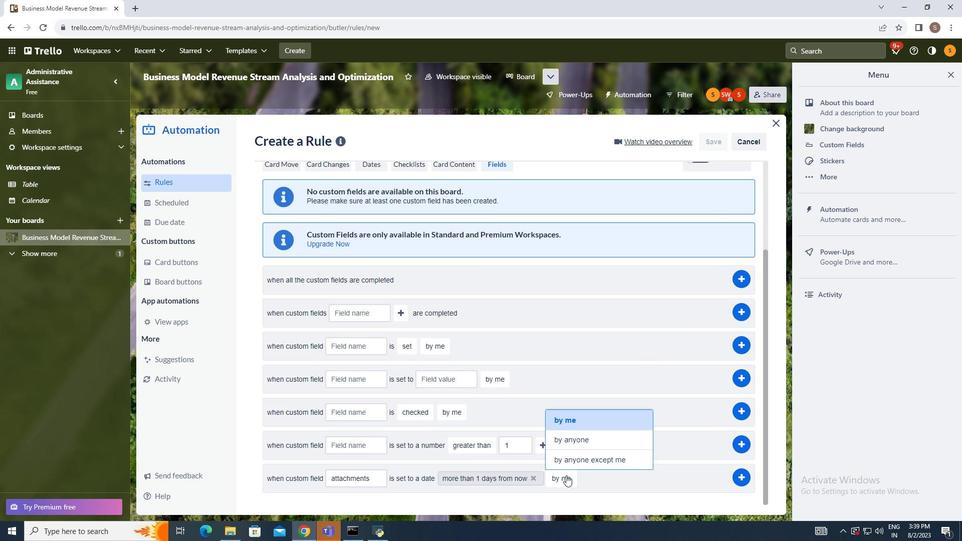 
Action: Mouse moved to (568, 486)
Screenshot: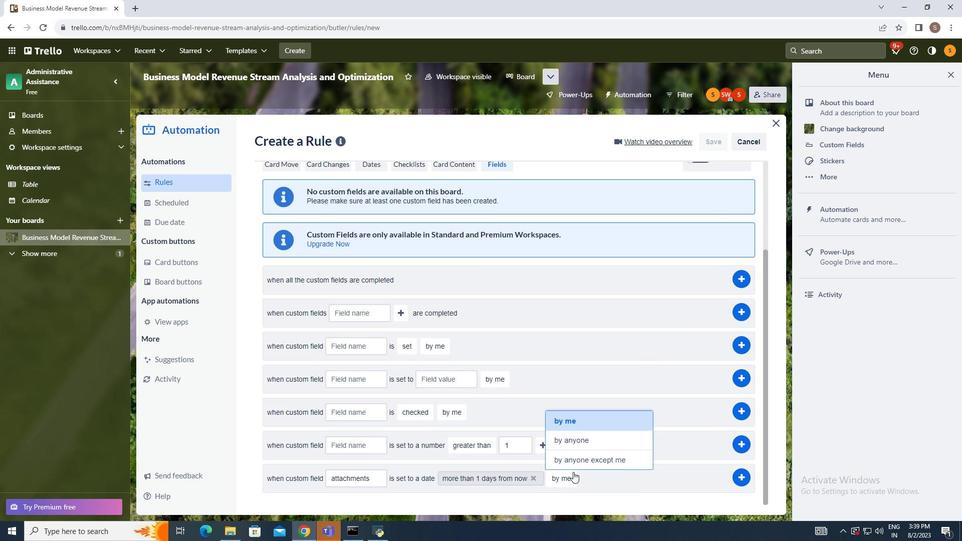 
Action: Mouse pressed left at (568, 486)
Screenshot: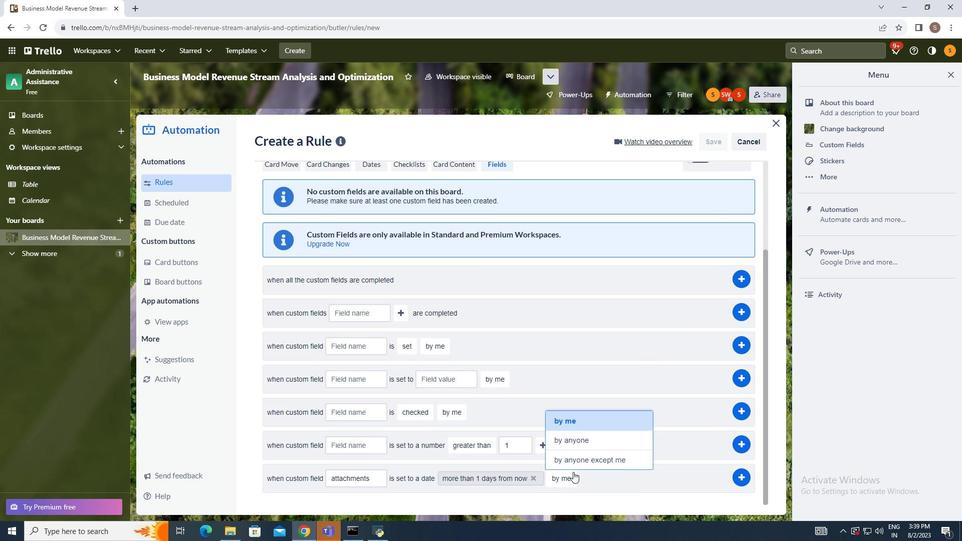
Action: Mouse moved to (581, 457)
Screenshot: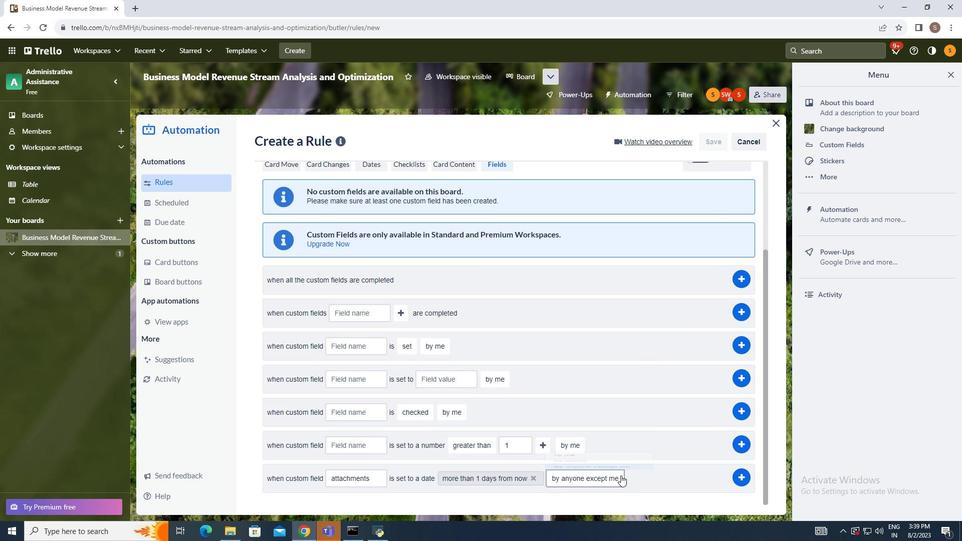 
Action: Mouse pressed left at (581, 457)
Screenshot: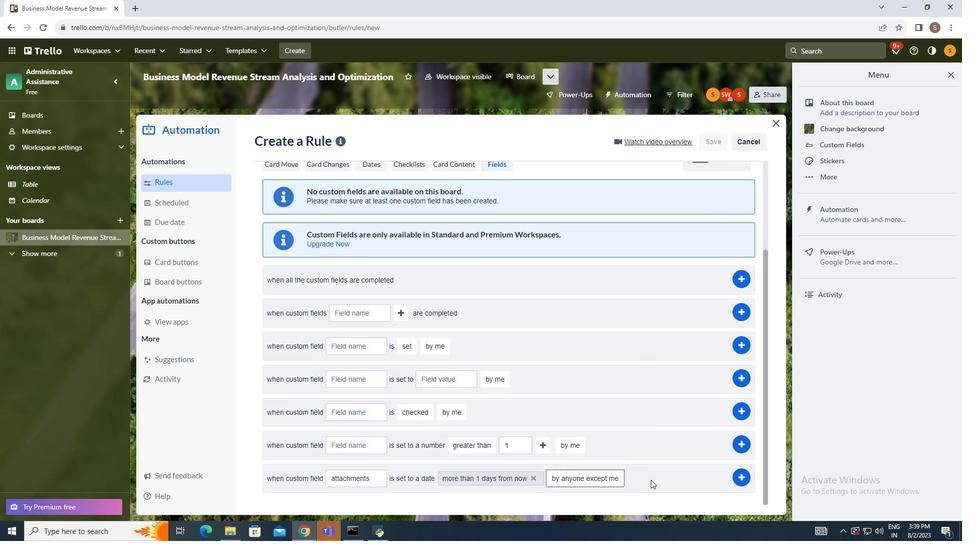 
Action: Mouse moved to (740, 477)
Screenshot: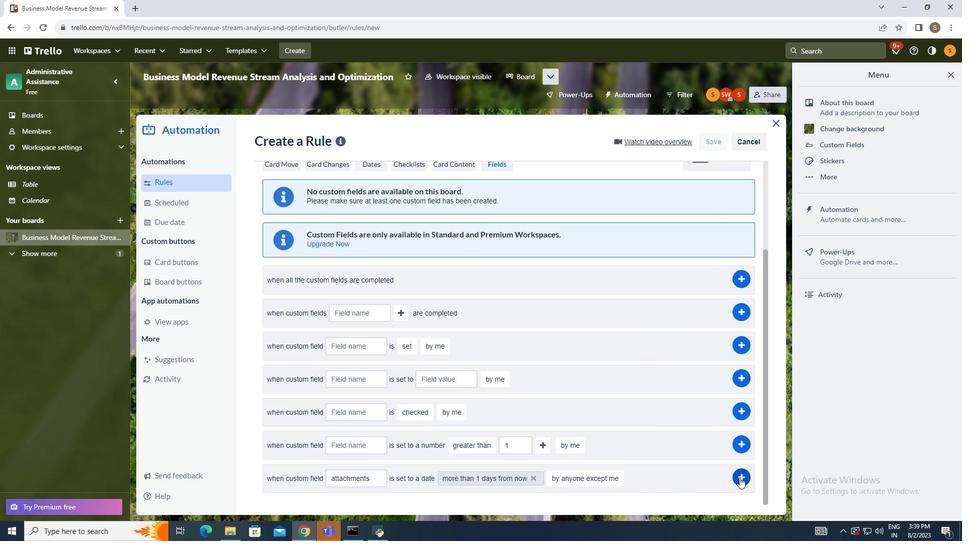 
Action: Mouse pressed left at (740, 477)
Screenshot: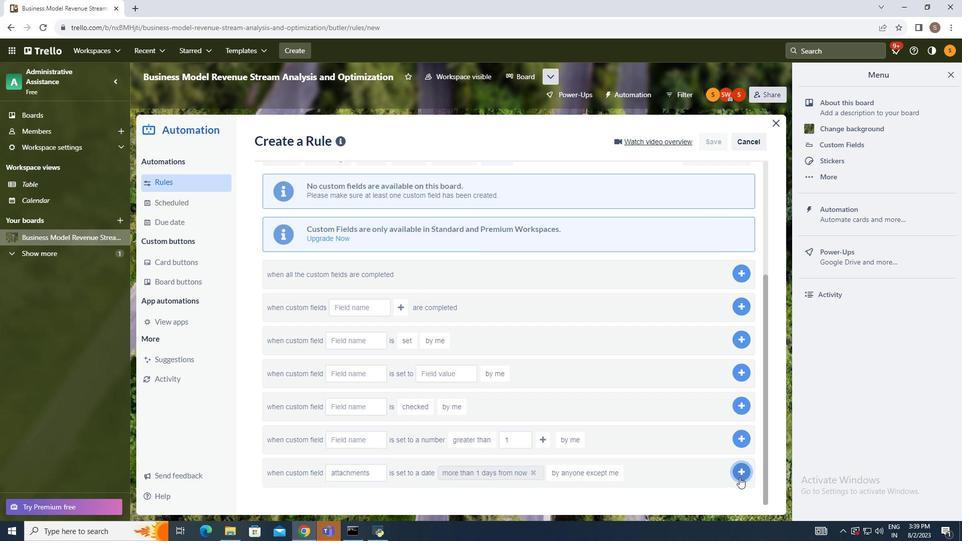 
Action: Mouse moved to (632, 371)
Screenshot: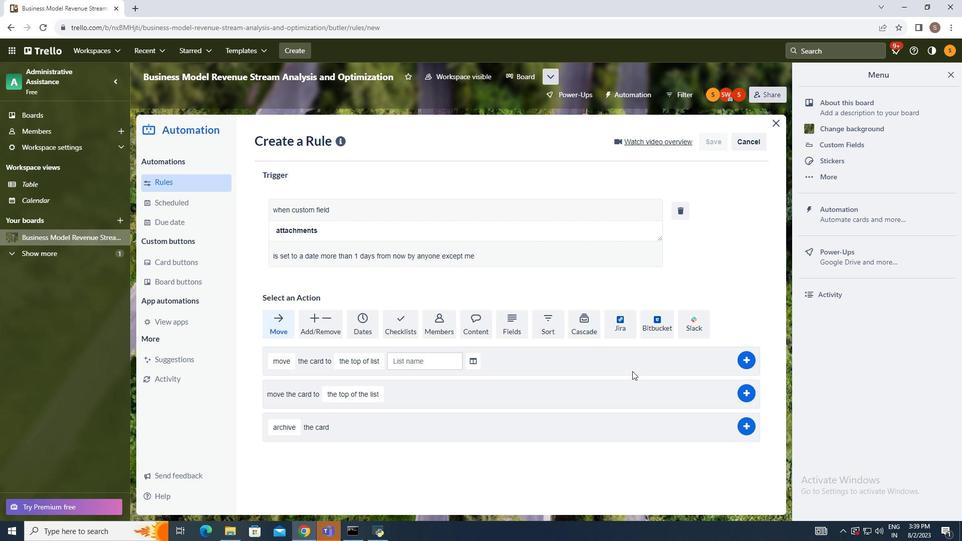 
